 Task: In the  document fostercreativity.odt Share this file with 'softage.5@softage.net' Make a copy of the file 'without changing the auto name' Delete the  copy of the file
Action: Mouse moved to (311, 386)
Screenshot: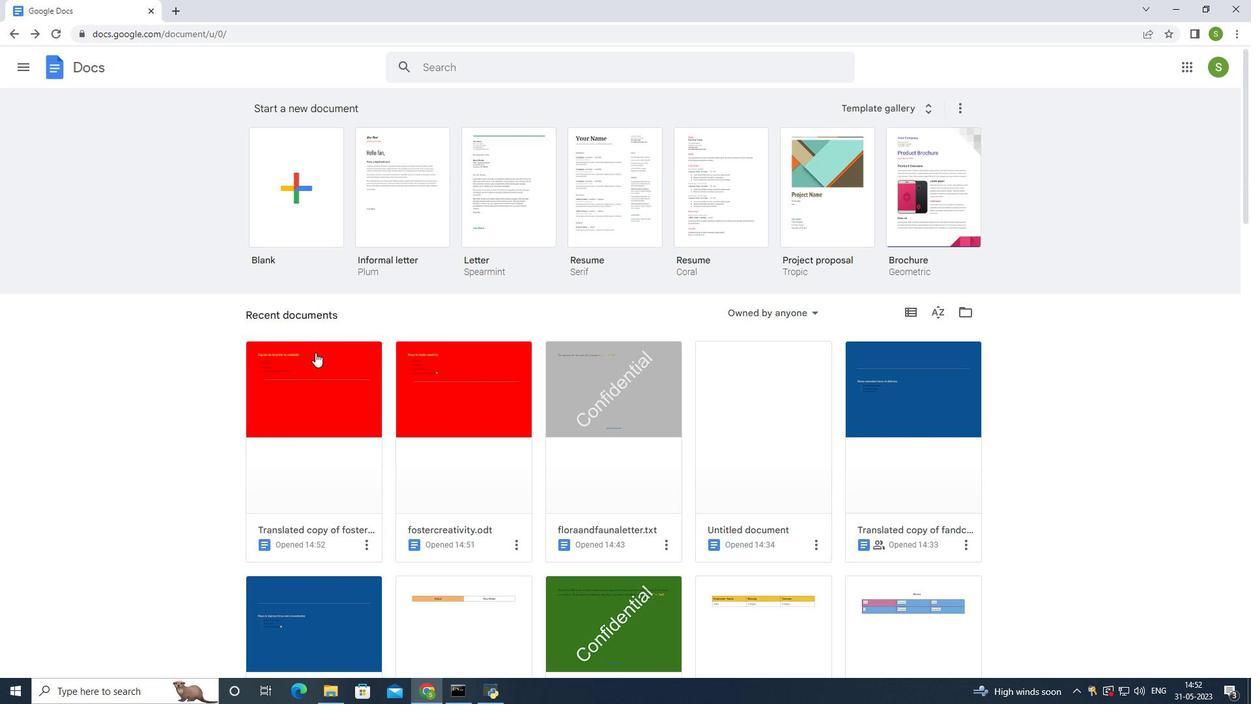 
Action: Mouse pressed left at (311, 386)
Screenshot: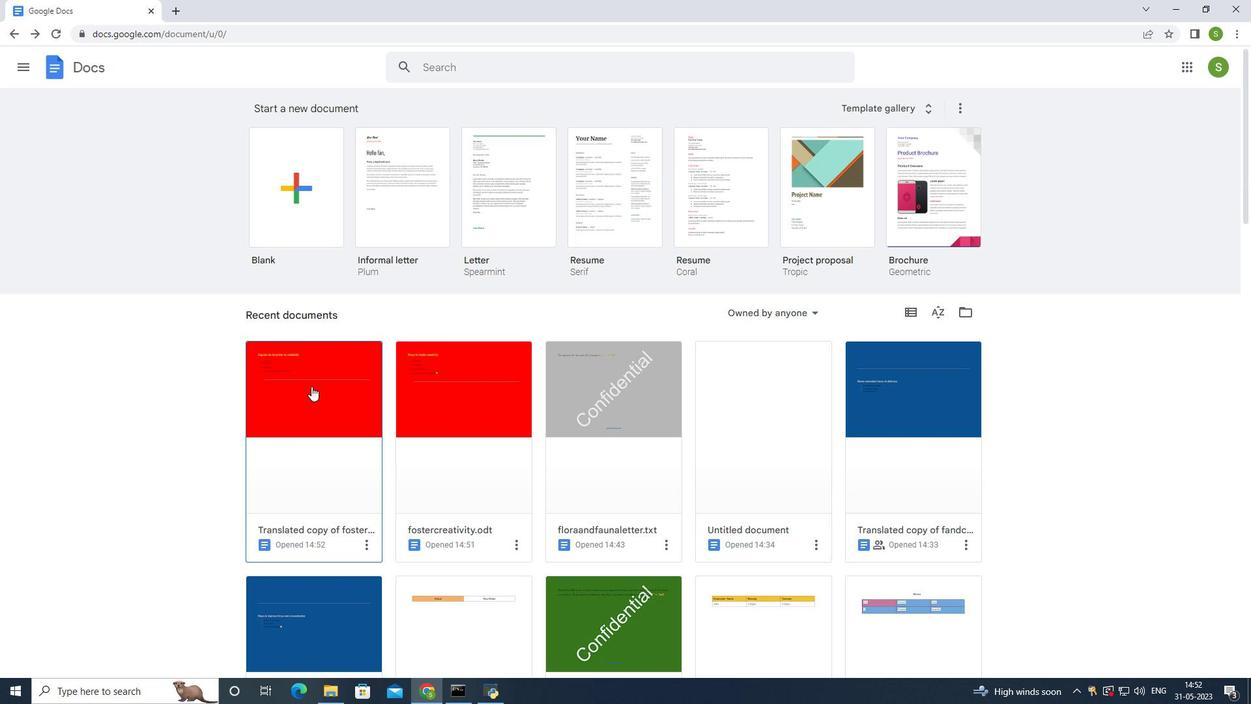 
Action: Mouse moved to (1184, 69)
Screenshot: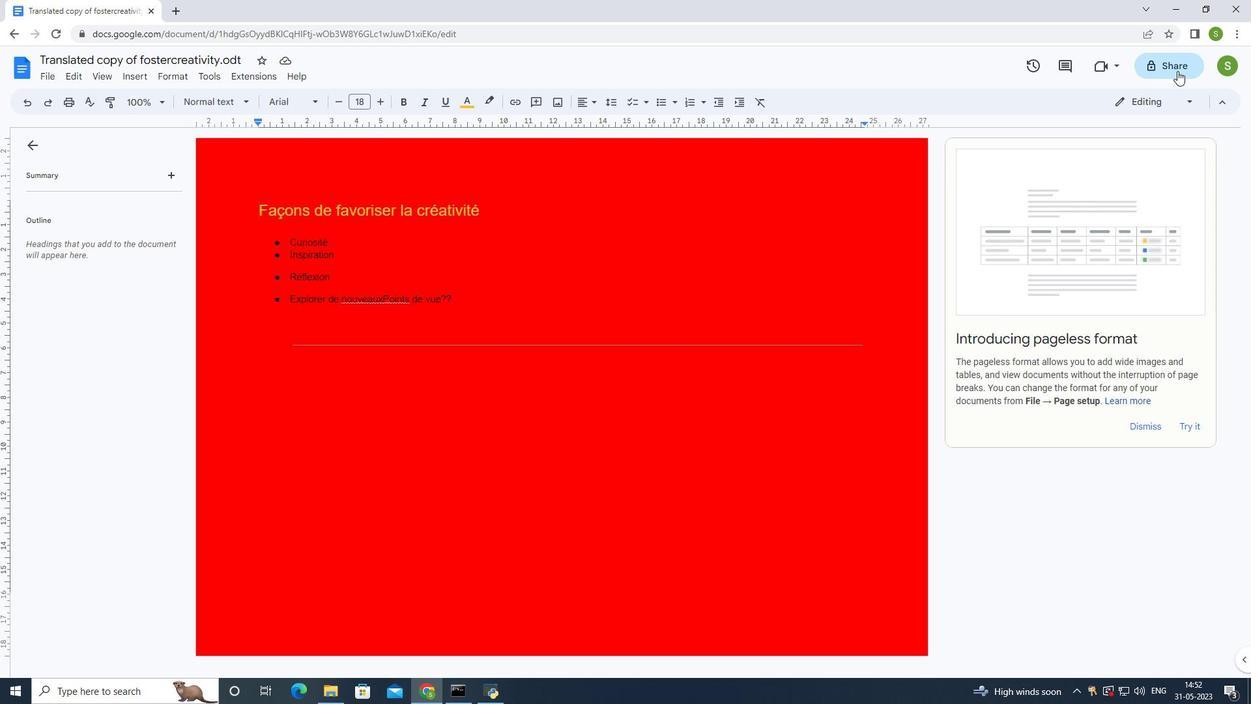 
Action: Mouse pressed left at (1184, 69)
Screenshot: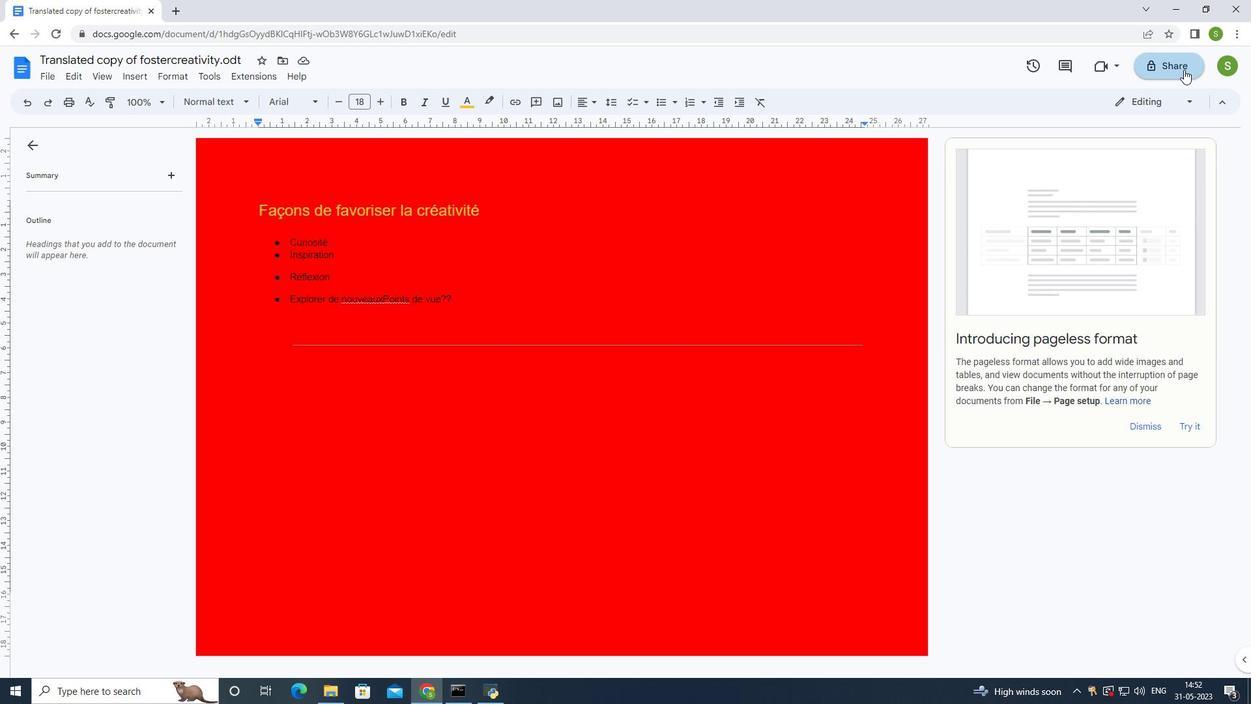 
Action: Mouse moved to (992, 307)
Screenshot: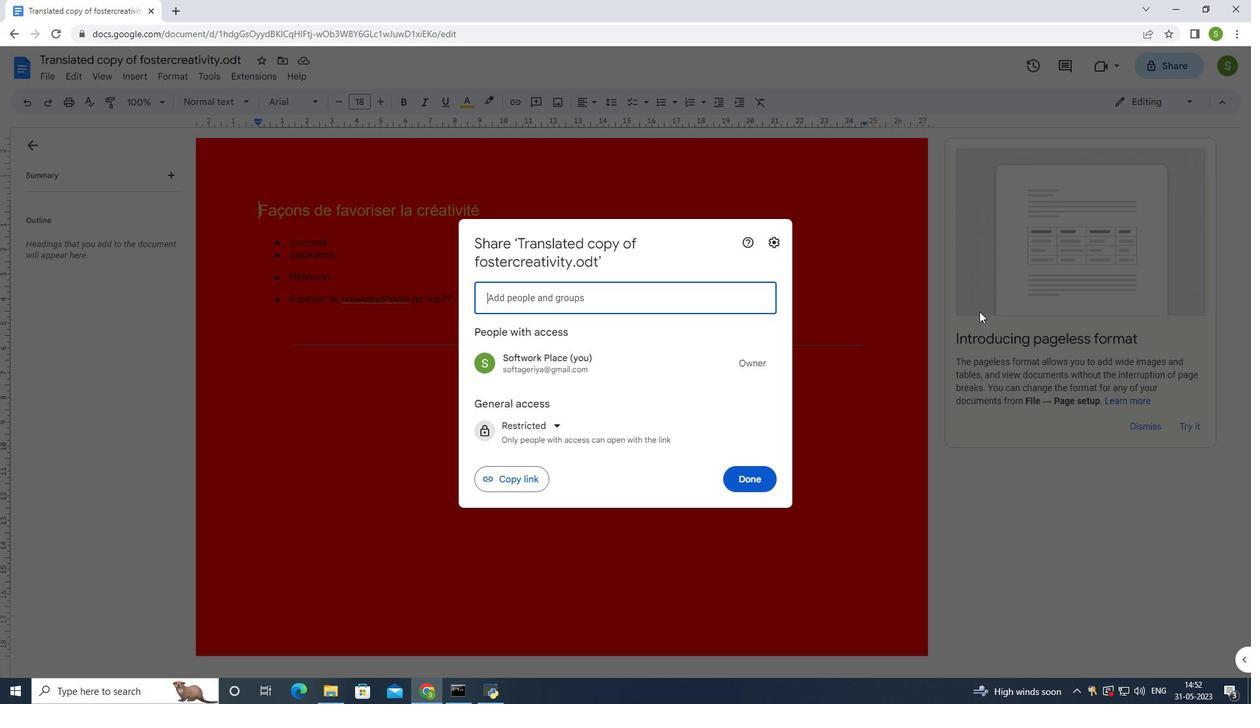 
Action: Key pressed s
Screenshot: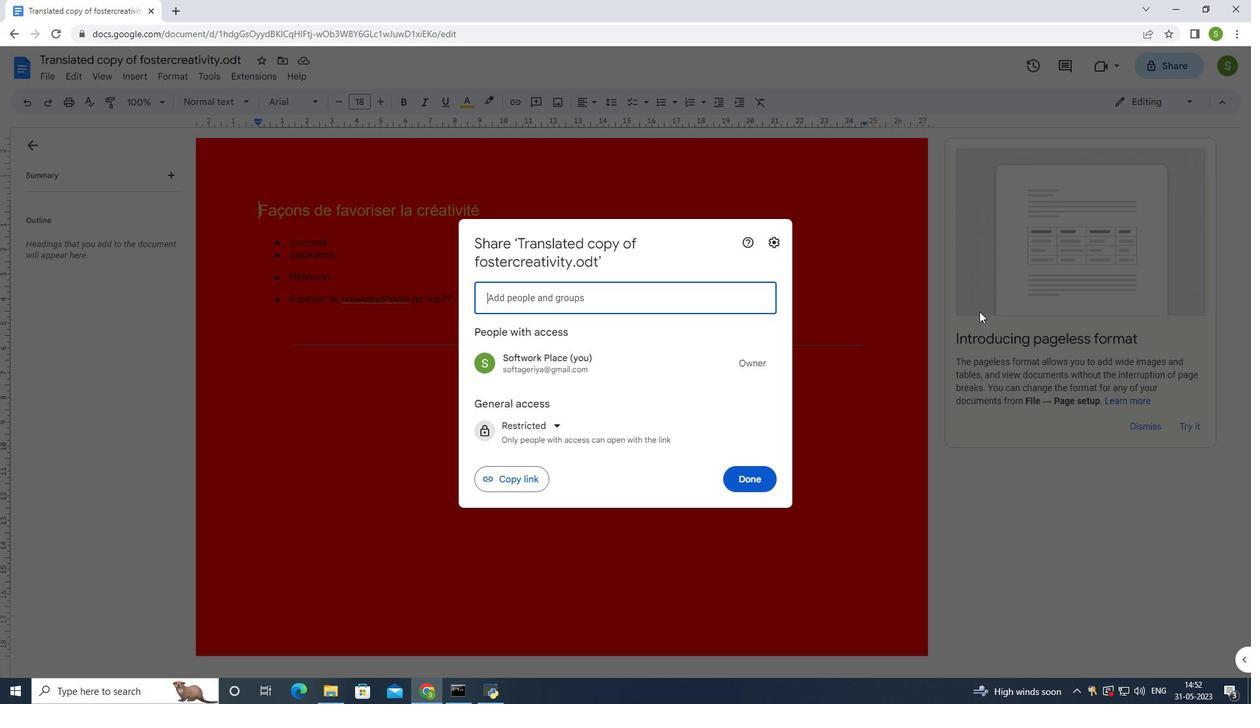
Action: Mouse moved to (1084, 252)
Screenshot: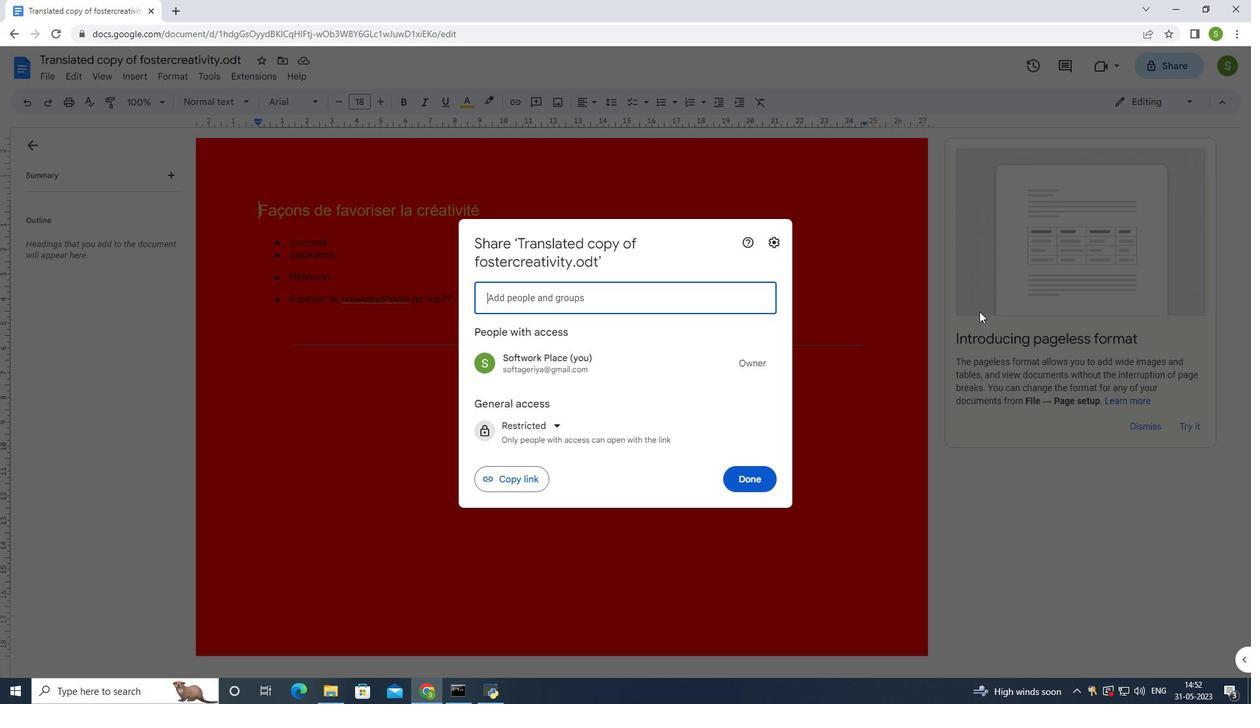
Action: Key pressed oftge
Screenshot: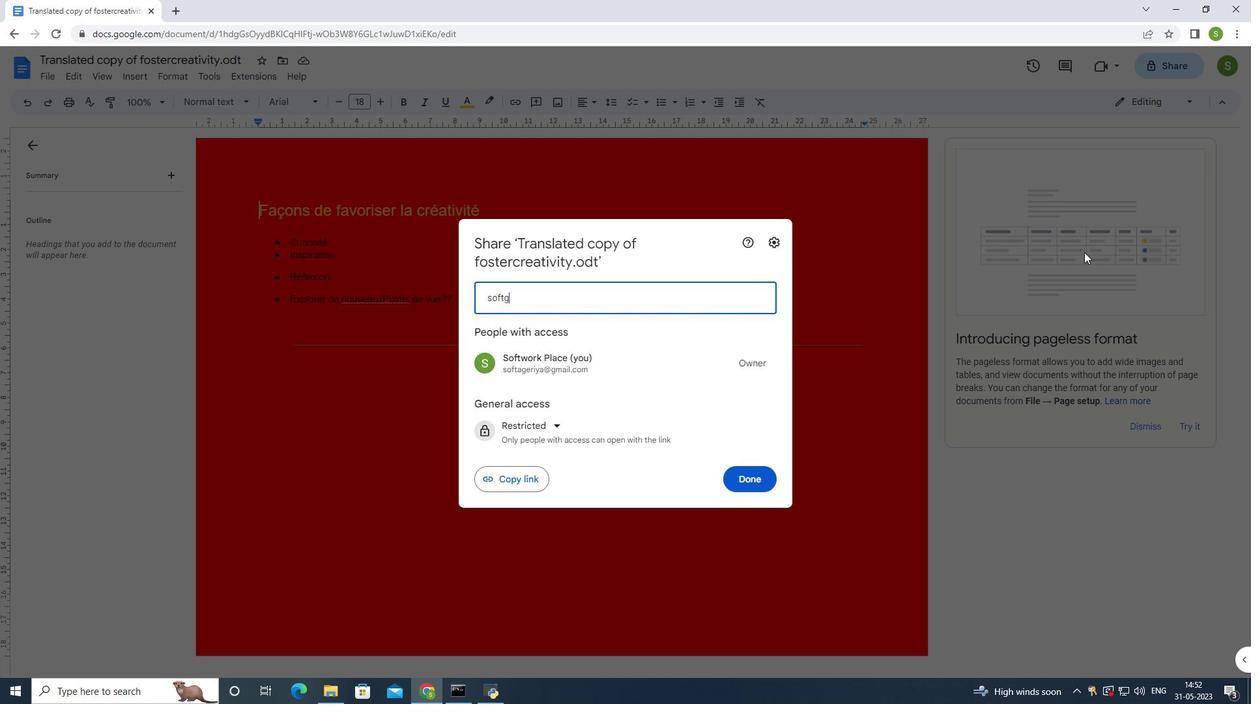 
Action: Mouse moved to (1257, 252)
Screenshot: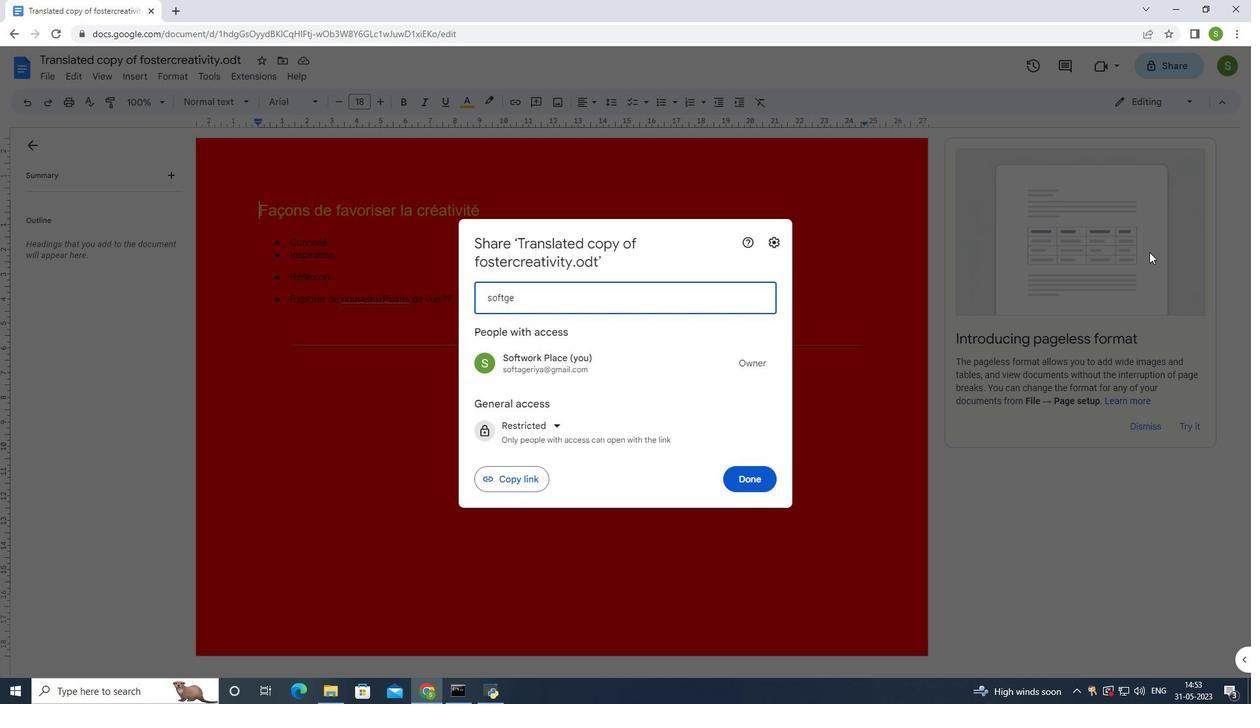 
Action: Key pressed .5<Key.shift>@softage.net
Screenshot: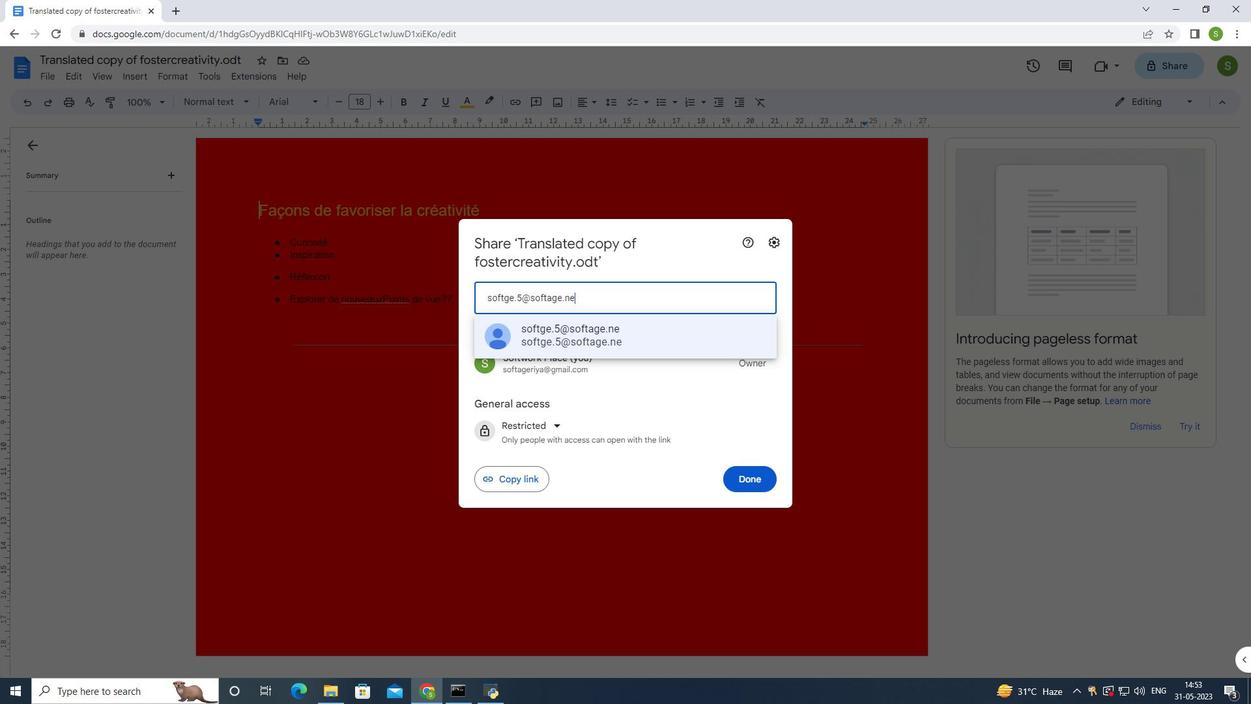 
Action: Mouse moved to (1052, 347)
Screenshot: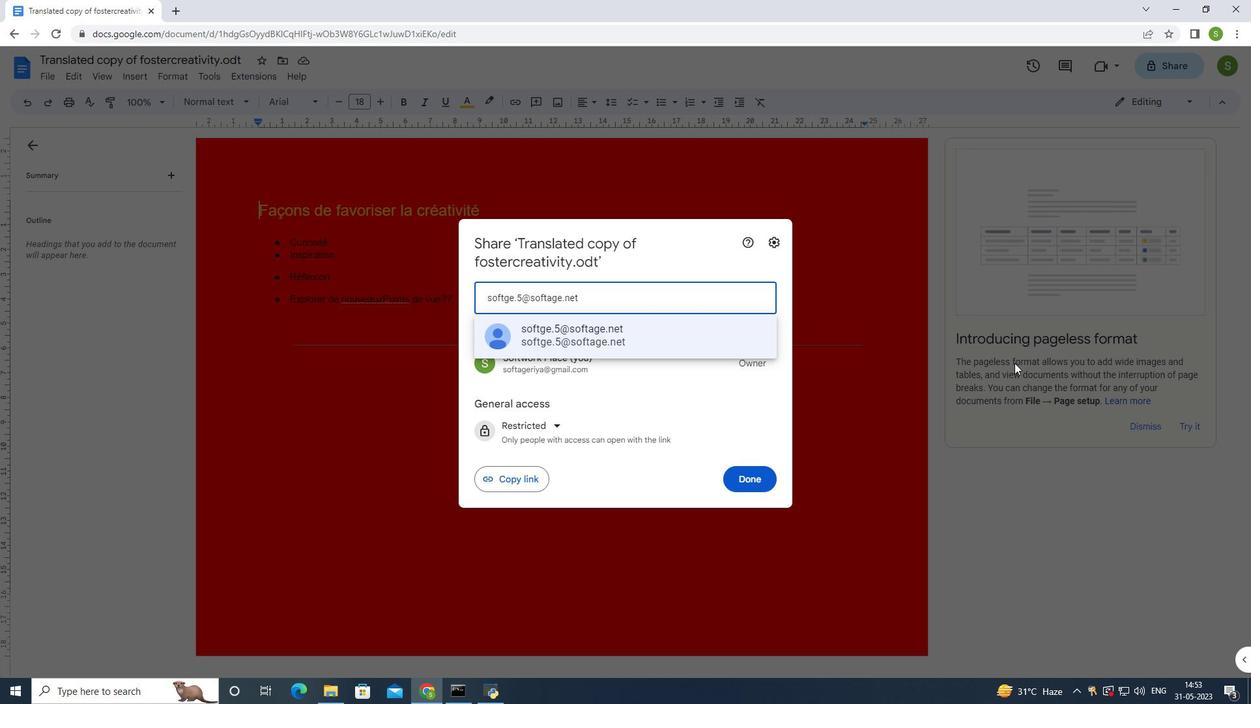 
Action: Key pressed <Key.enter>
Screenshot: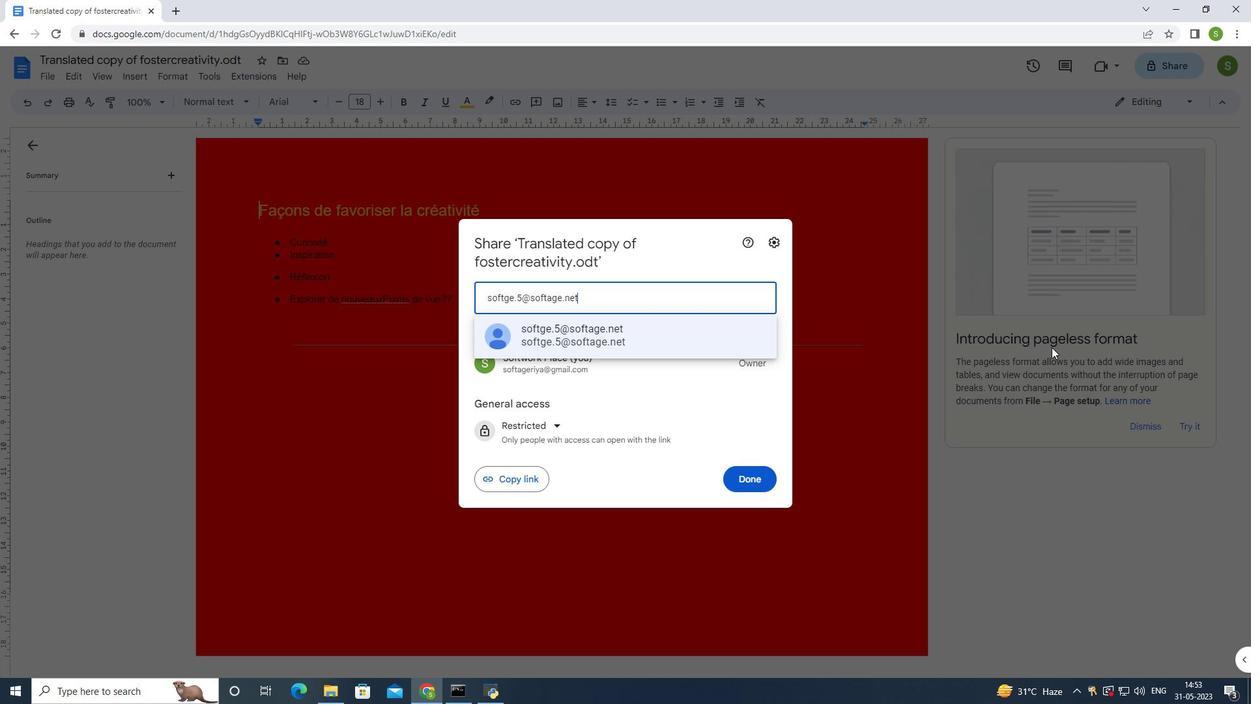 
Action: Mouse moved to (741, 467)
Screenshot: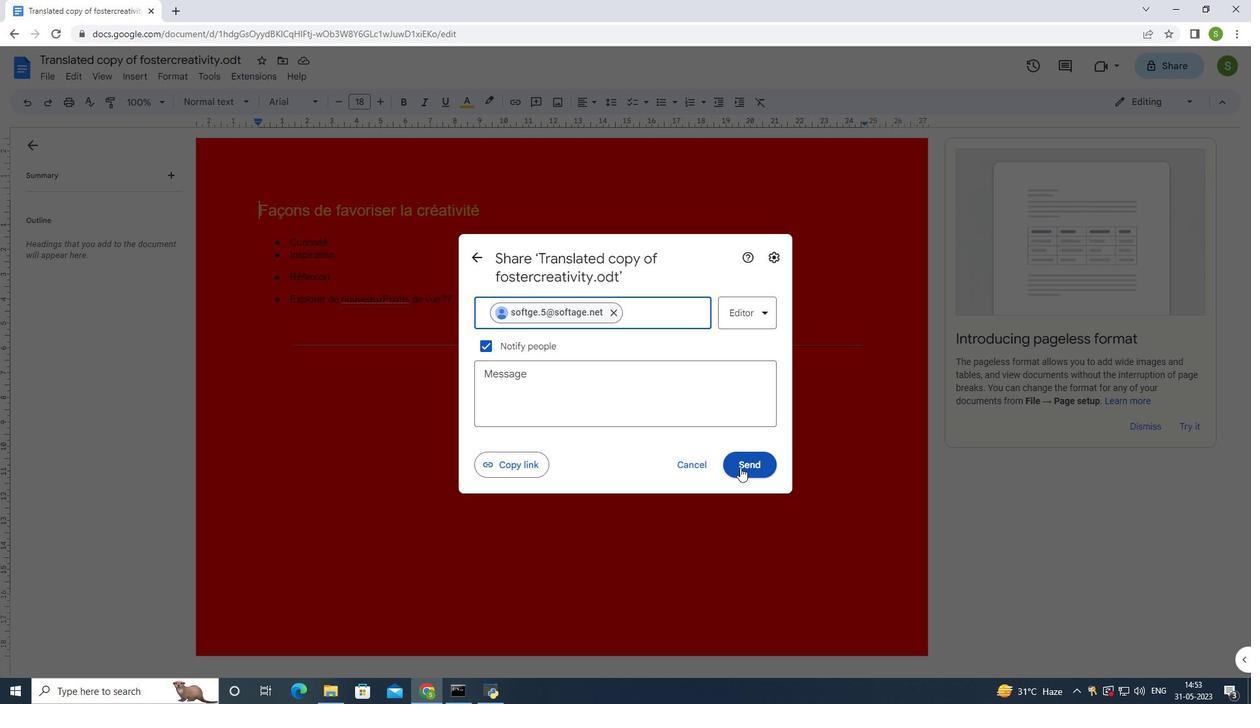 
Action: Mouse pressed left at (741, 467)
Screenshot: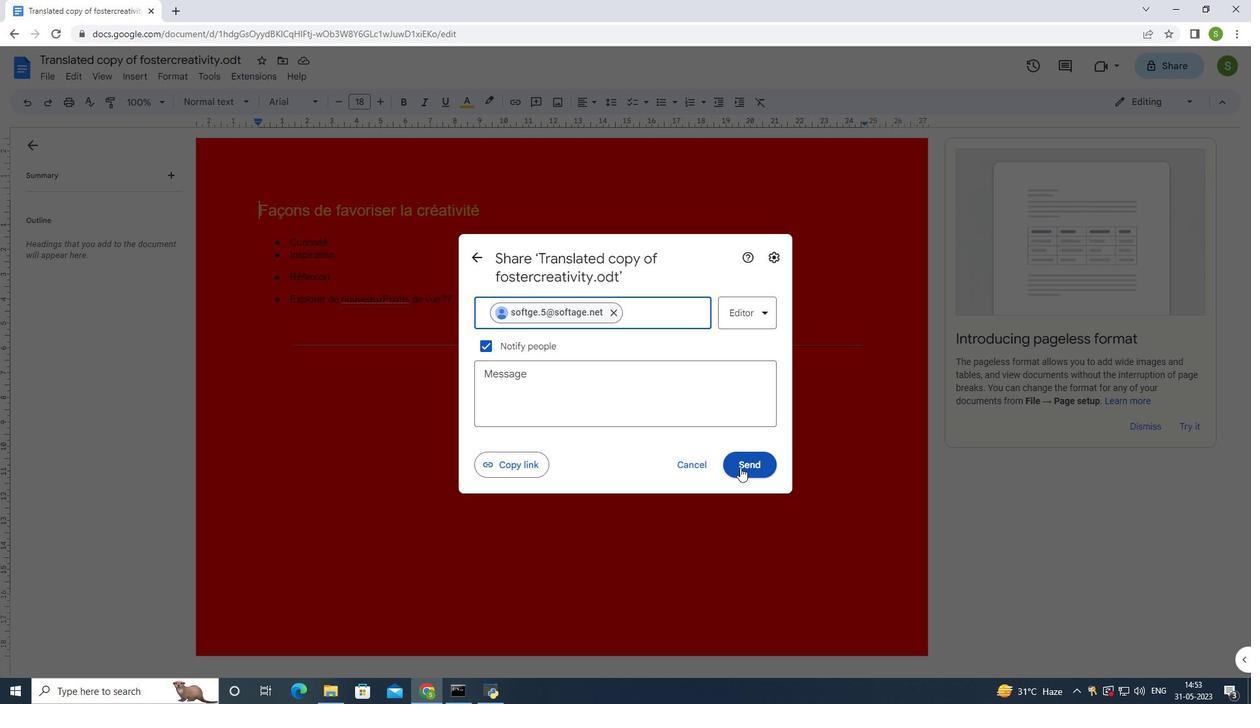 
Action: Mouse moved to (689, 421)
Screenshot: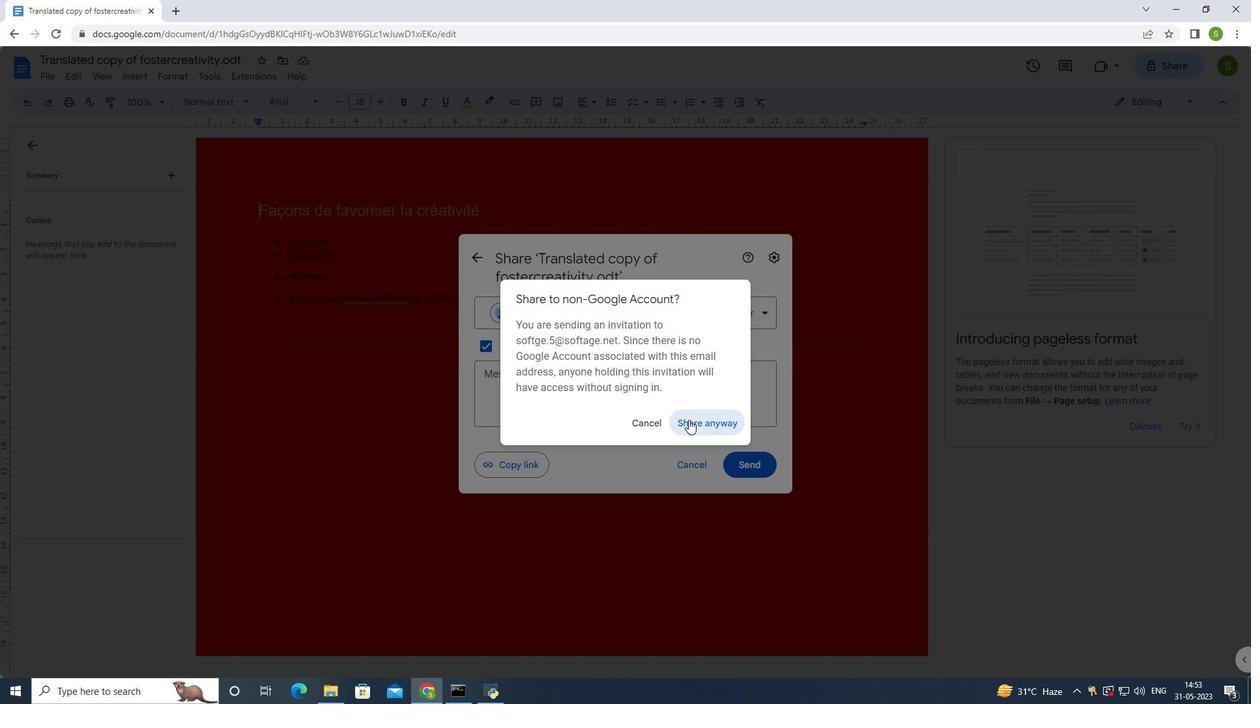 
Action: Mouse pressed left at (689, 421)
Screenshot: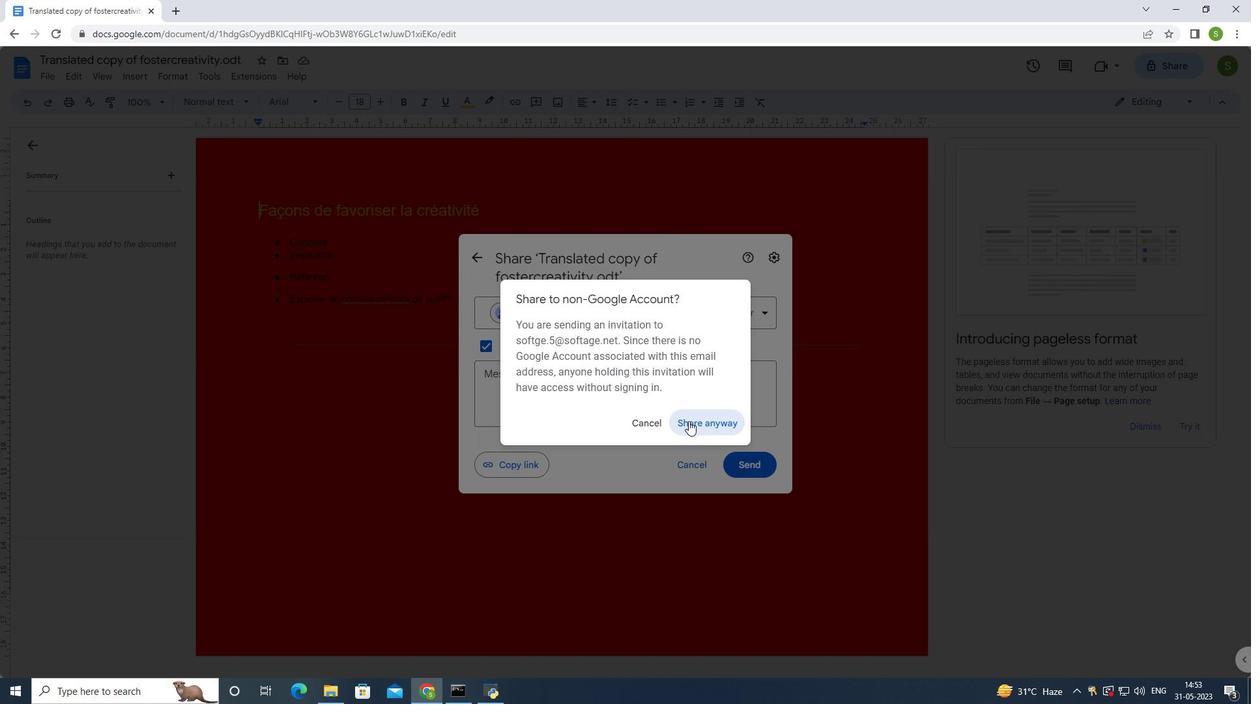 
Action: Mouse moved to (41, 72)
Screenshot: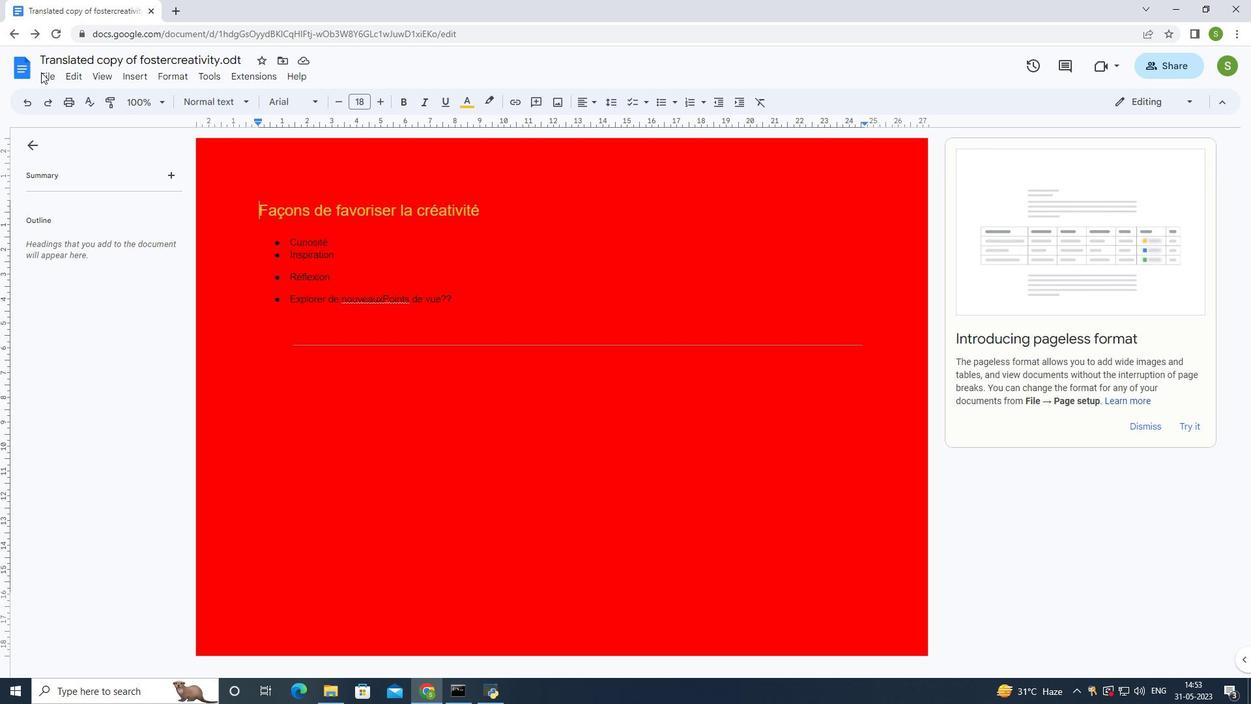 
Action: Mouse pressed left at (41, 72)
Screenshot: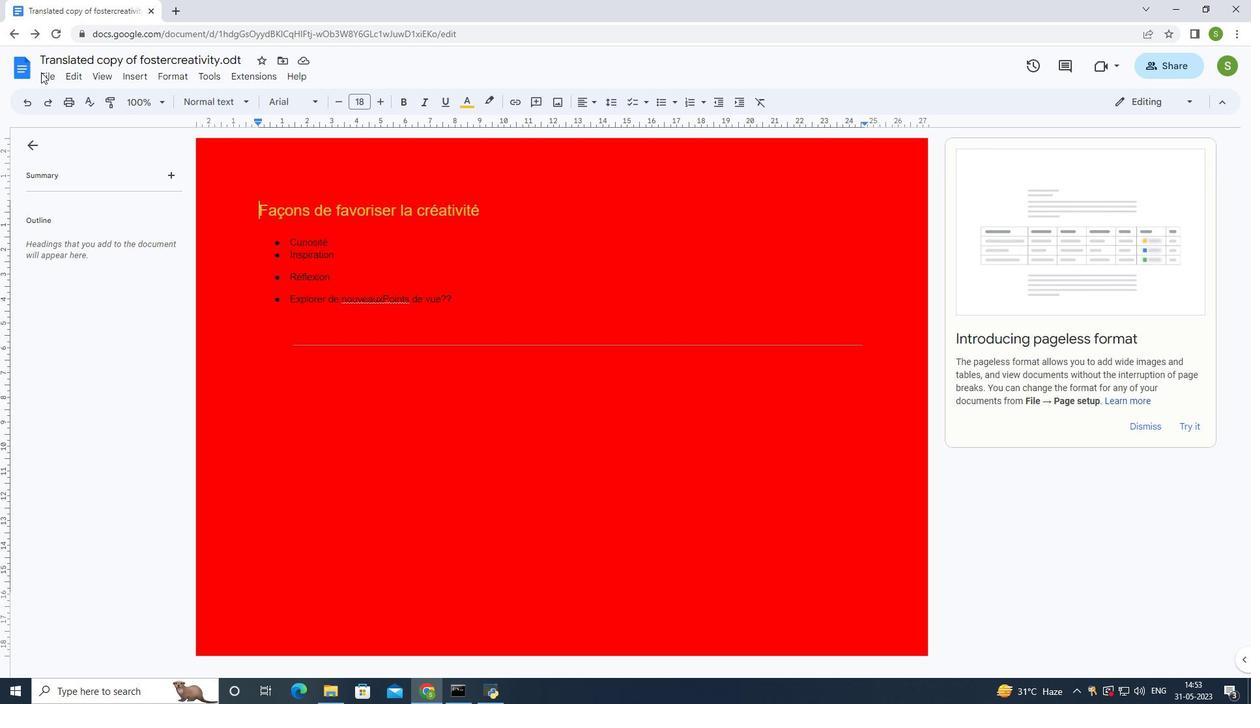 
Action: Mouse moved to (78, 142)
Screenshot: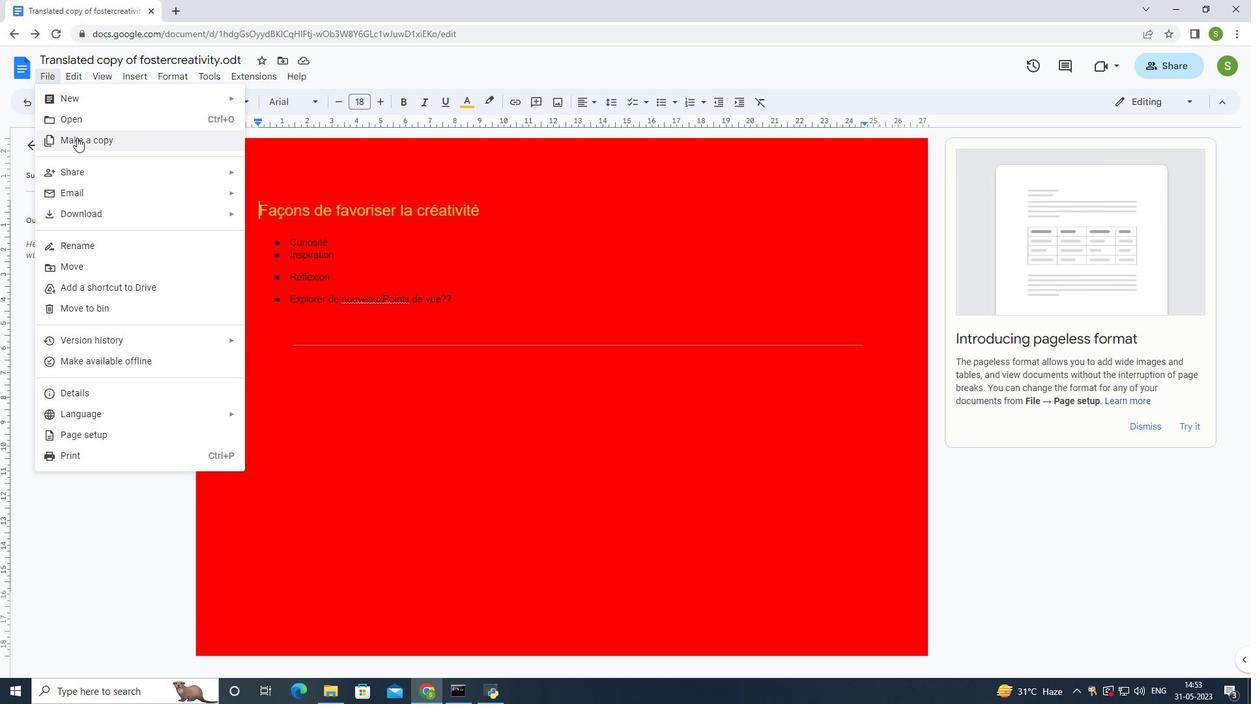 
Action: Mouse pressed left at (78, 142)
Screenshot: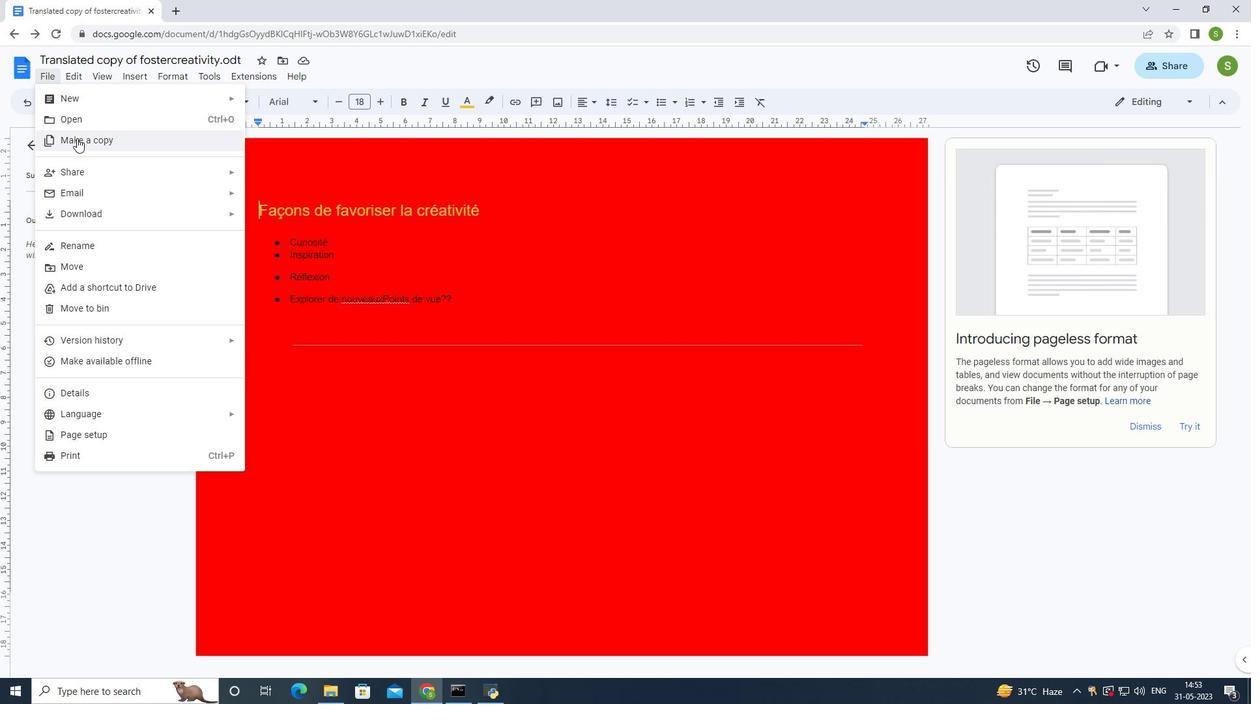 
Action: Mouse moved to (258, 134)
Screenshot: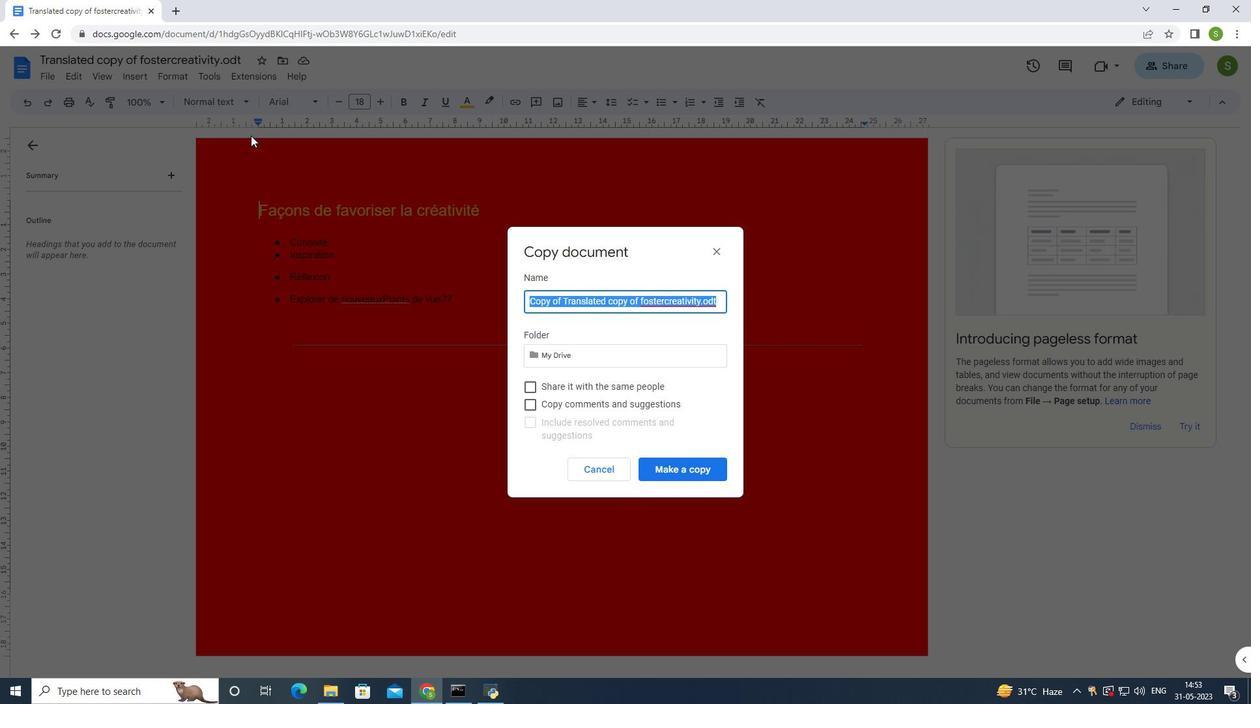 
Action: Key pressed without<Key.space>changing<Key.space>the<Key.space>auto<Key.space>nma<Key.backspace><Key.backspace><Key.backspace>name
Screenshot: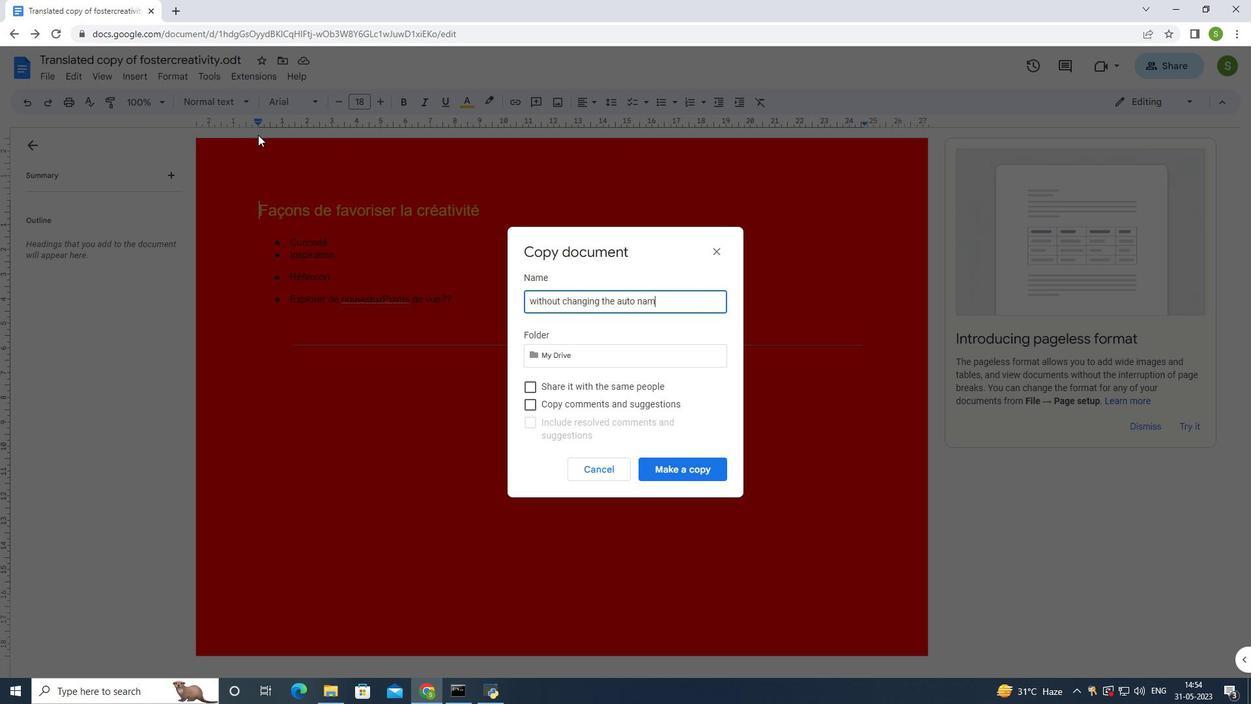 
Action: Mouse moved to (706, 464)
Screenshot: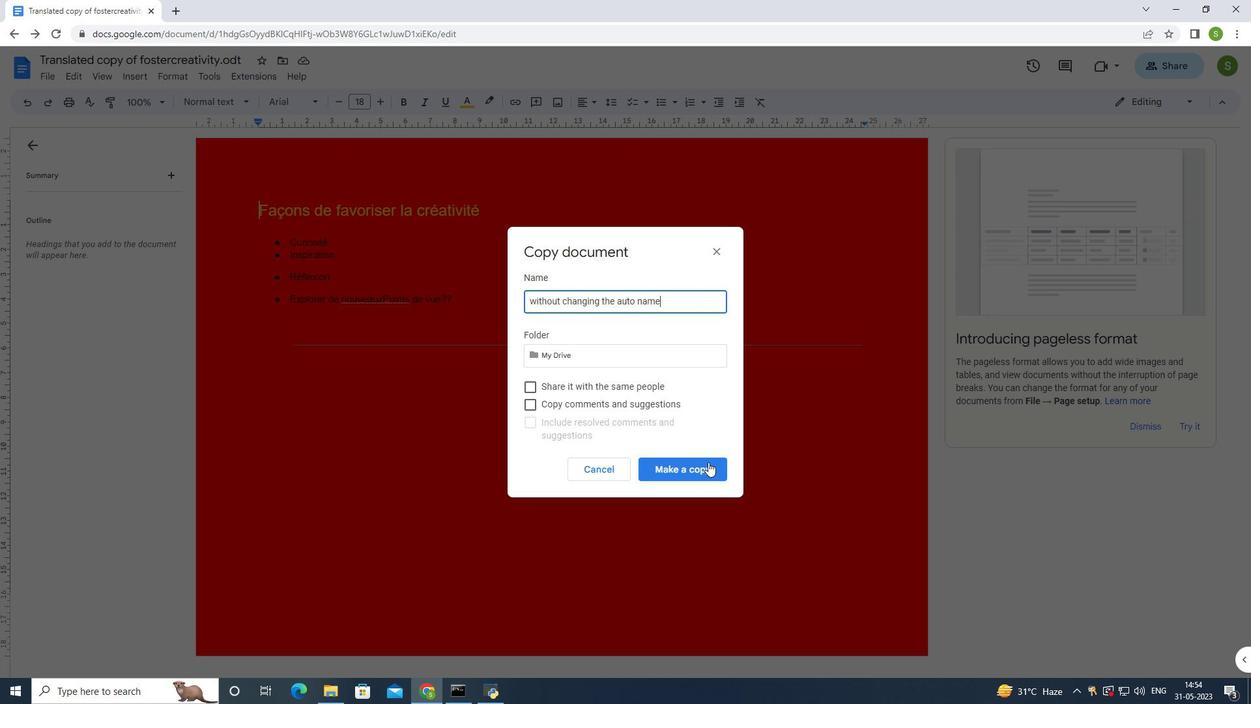 
Action: Mouse pressed left at (706, 464)
Screenshot: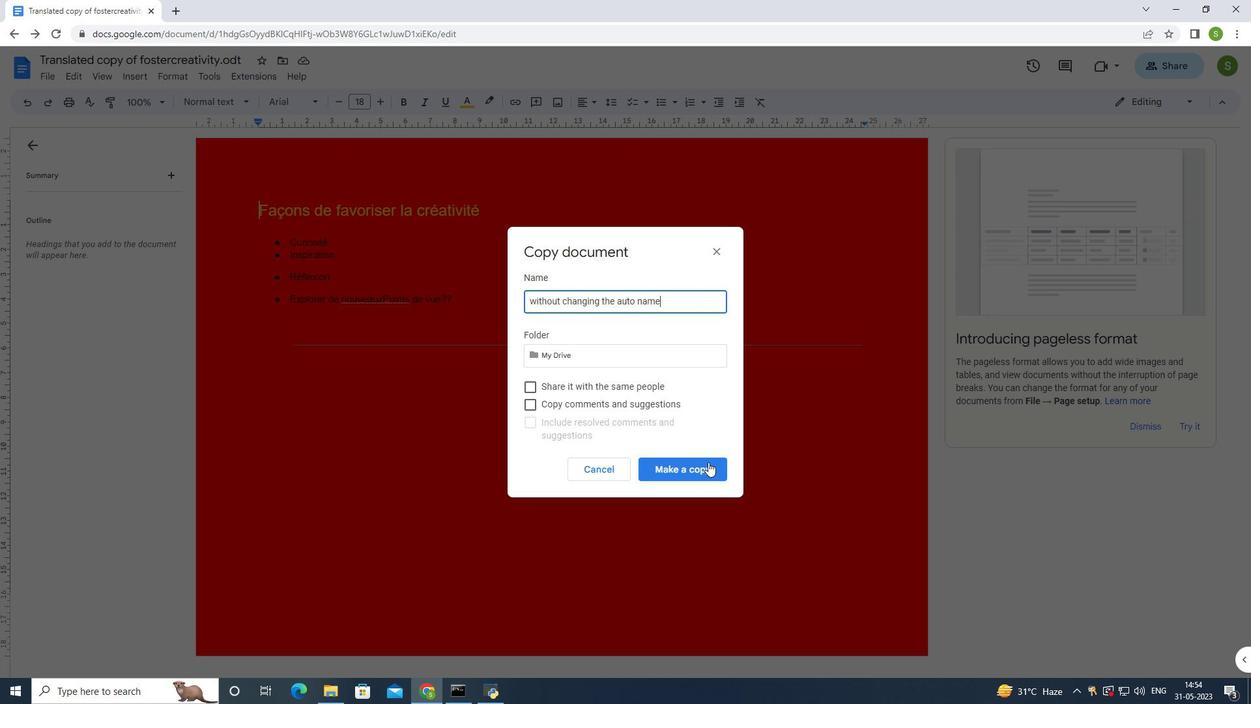 
Action: Mouse moved to (215, 53)
Screenshot: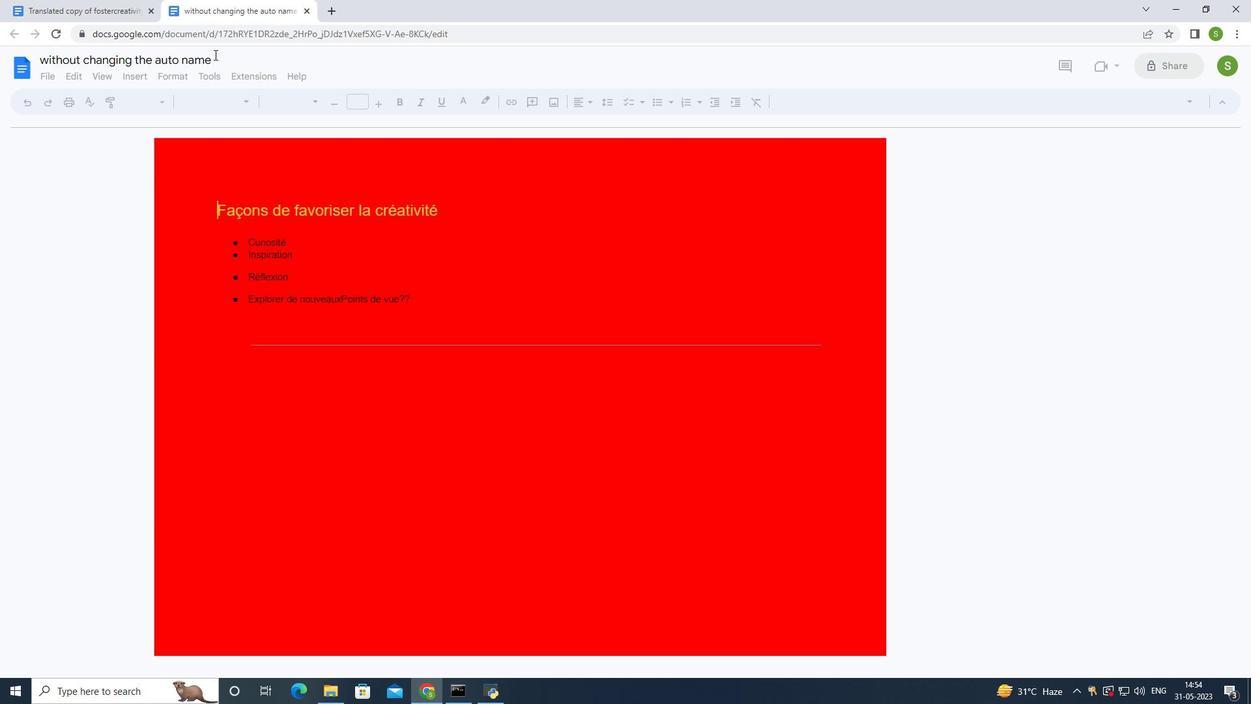 
Action: Mouse pressed left at (215, 53)
Screenshot: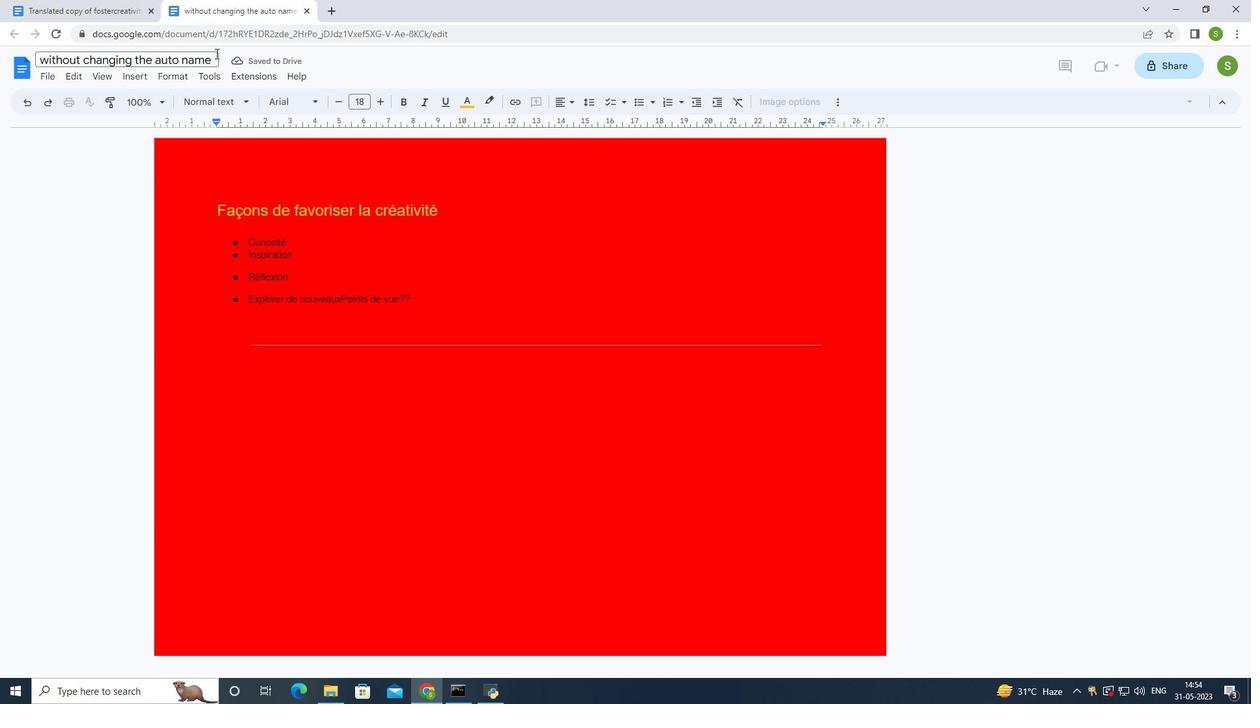 
Action: Mouse moved to (209, 56)
Screenshot: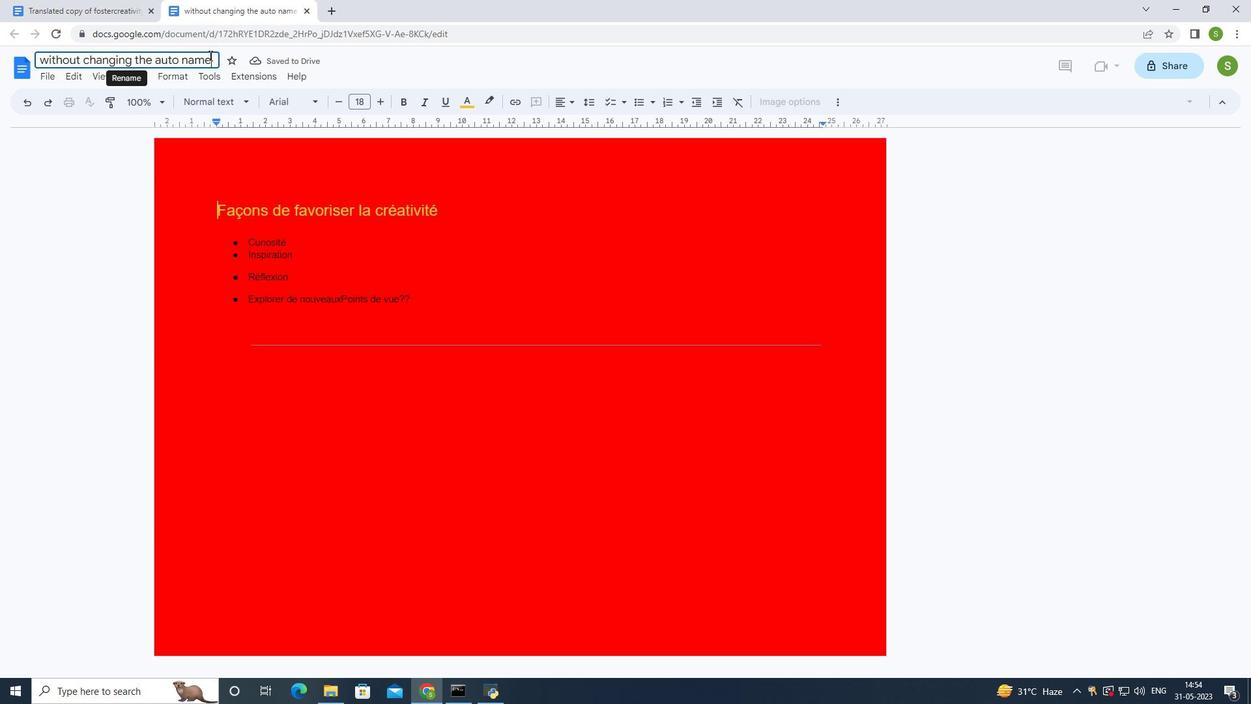 
Action: Mouse pressed right at (209, 56)
Screenshot: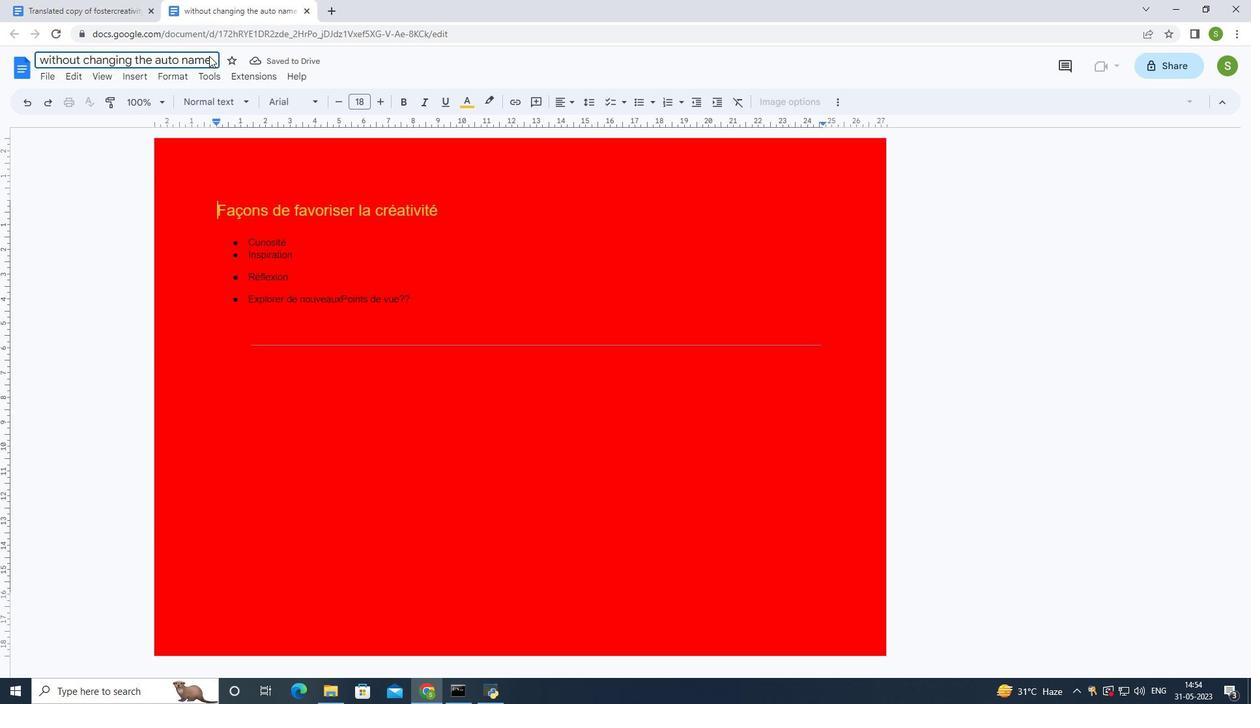 
Action: Mouse moved to (199, 56)
Screenshot: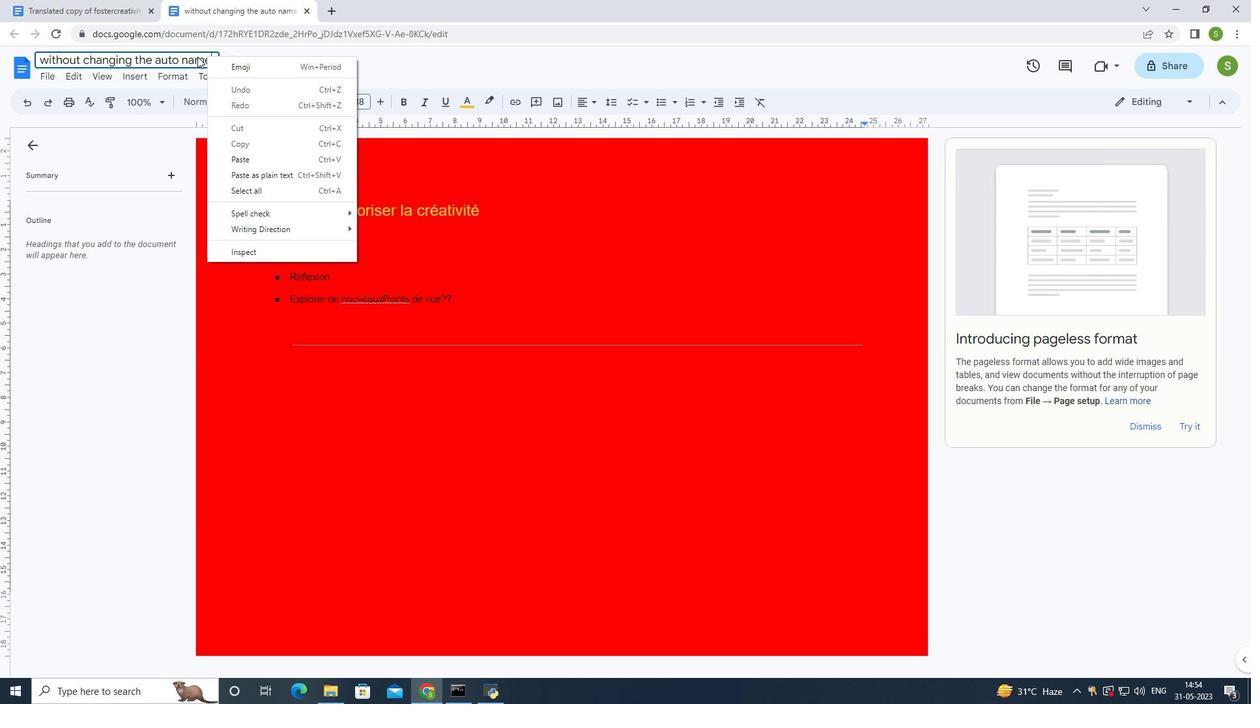 
Action: Mouse pressed left at (199, 56)
Screenshot: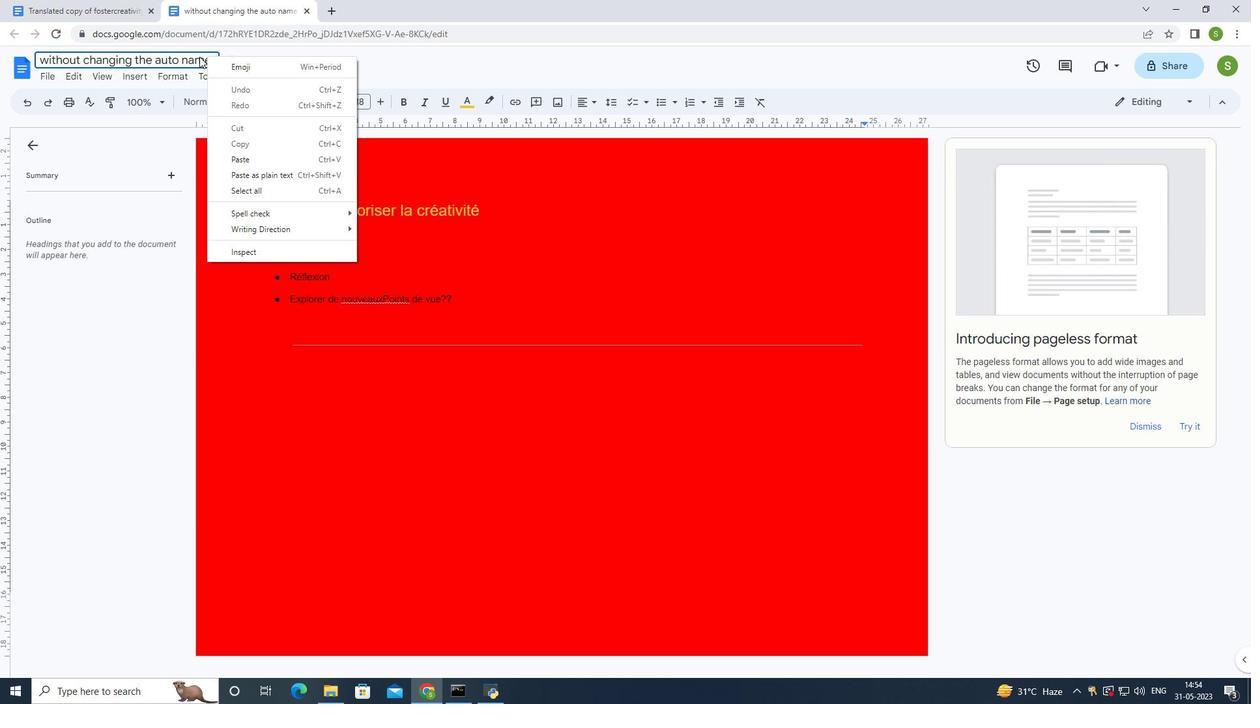 
Action: Mouse moved to (210, 61)
Screenshot: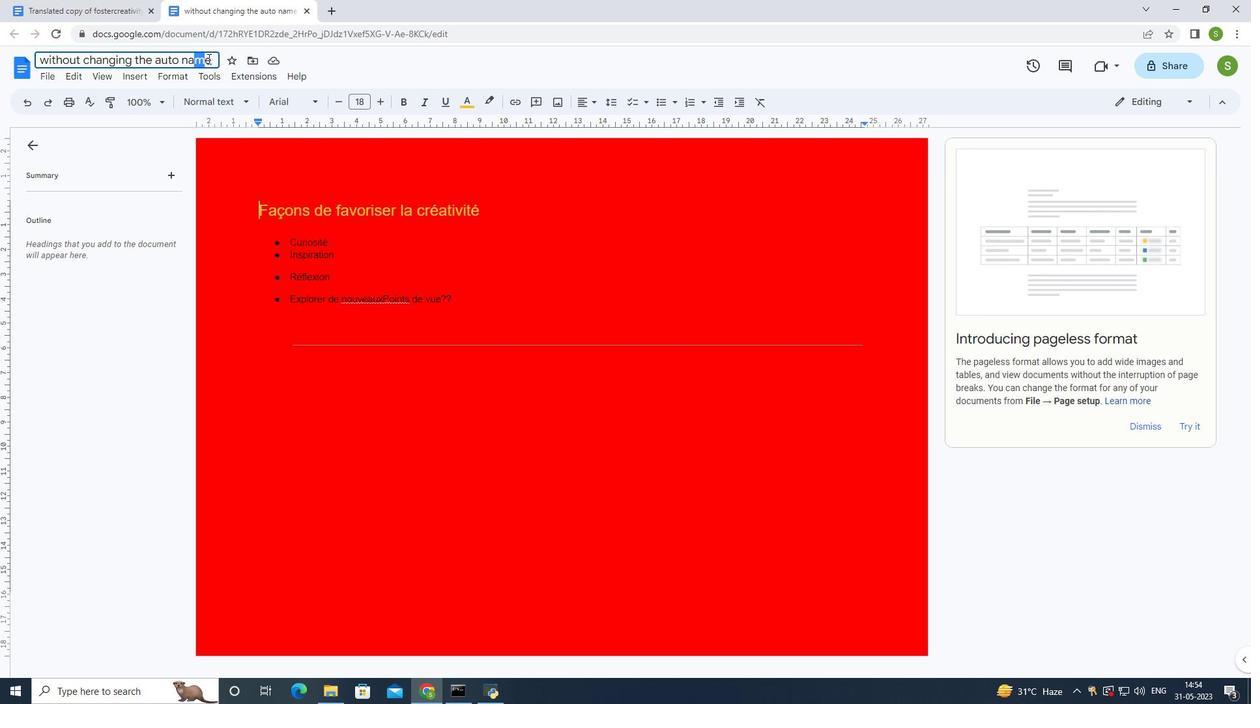 
Action: Mouse pressed left at (210, 61)
Screenshot: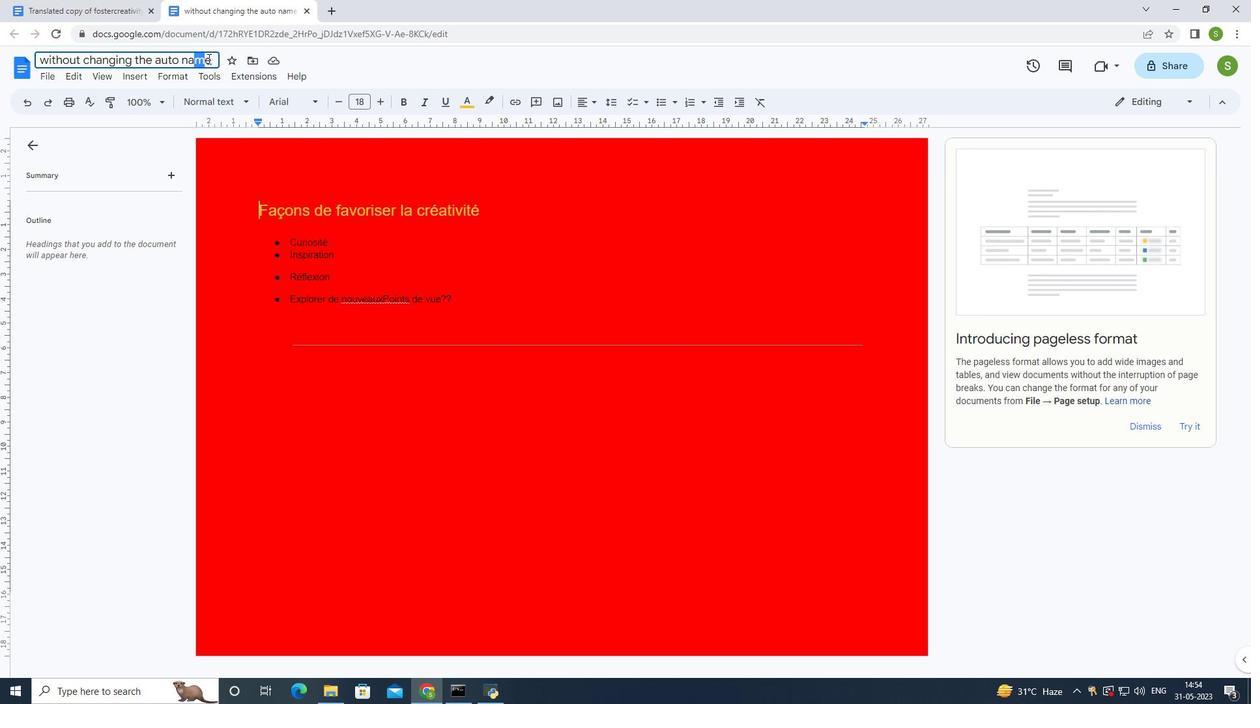 
Action: Mouse moved to (211, 61)
Screenshot: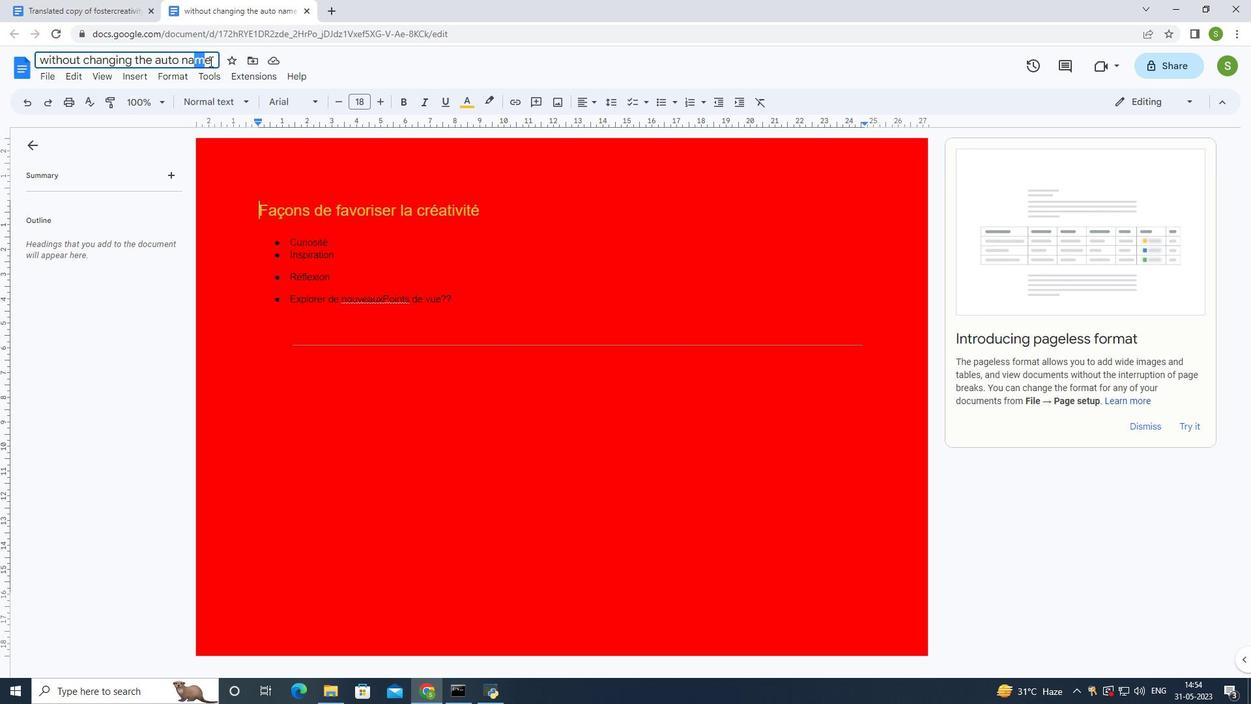 
Action: Mouse pressed left at (211, 61)
Screenshot: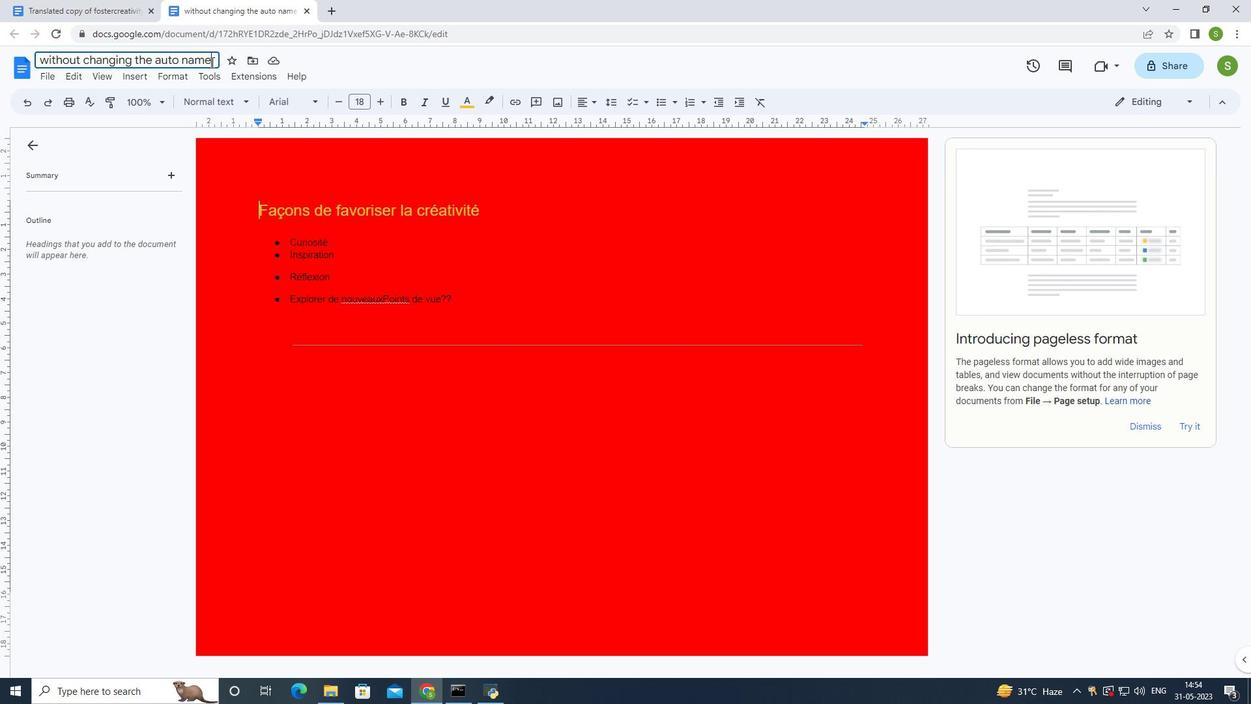 
Action: Mouse moved to (95, 56)
Screenshot: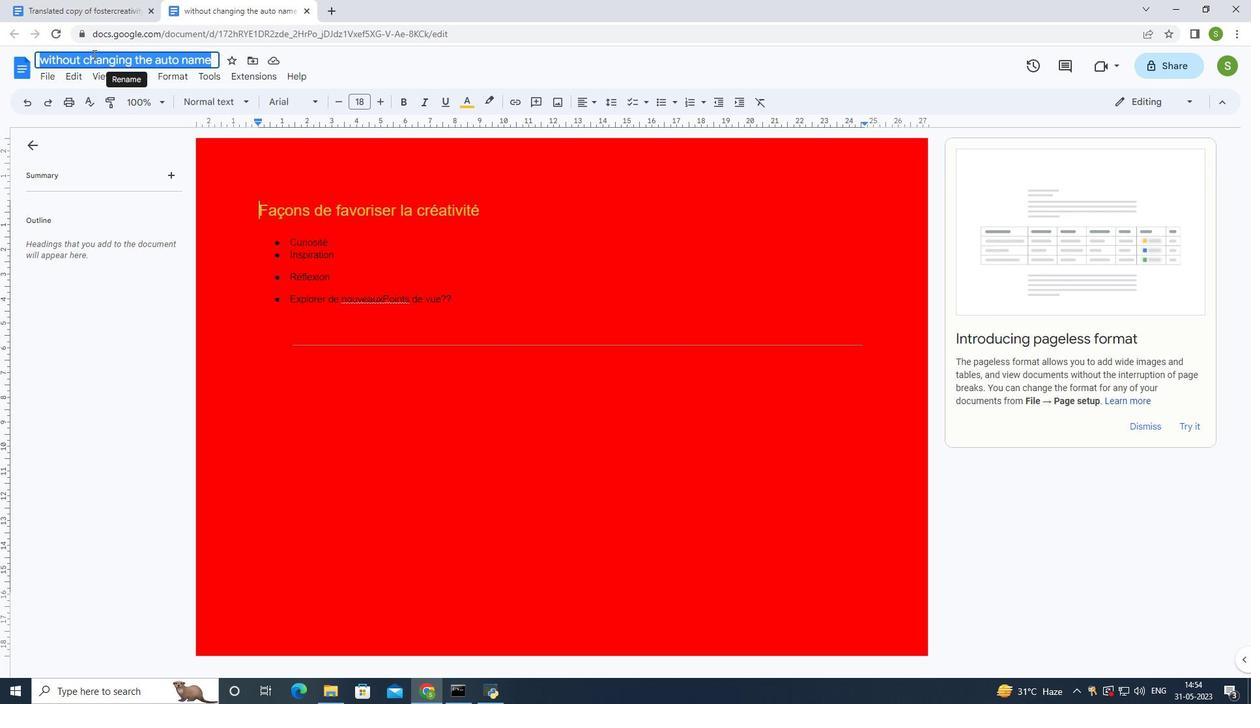 
Action: Mouse pressed right at (95, 56)
Screenshot: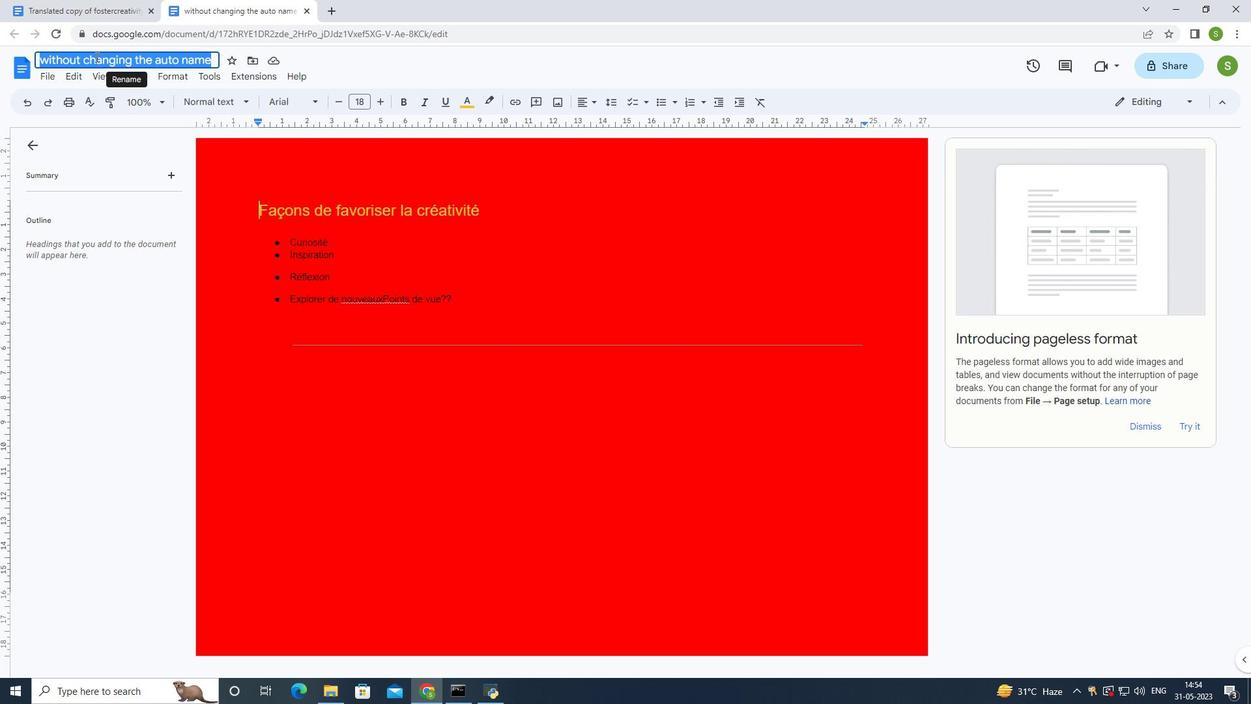 
Action: Mouse moved to (286, 95)
Screenshot: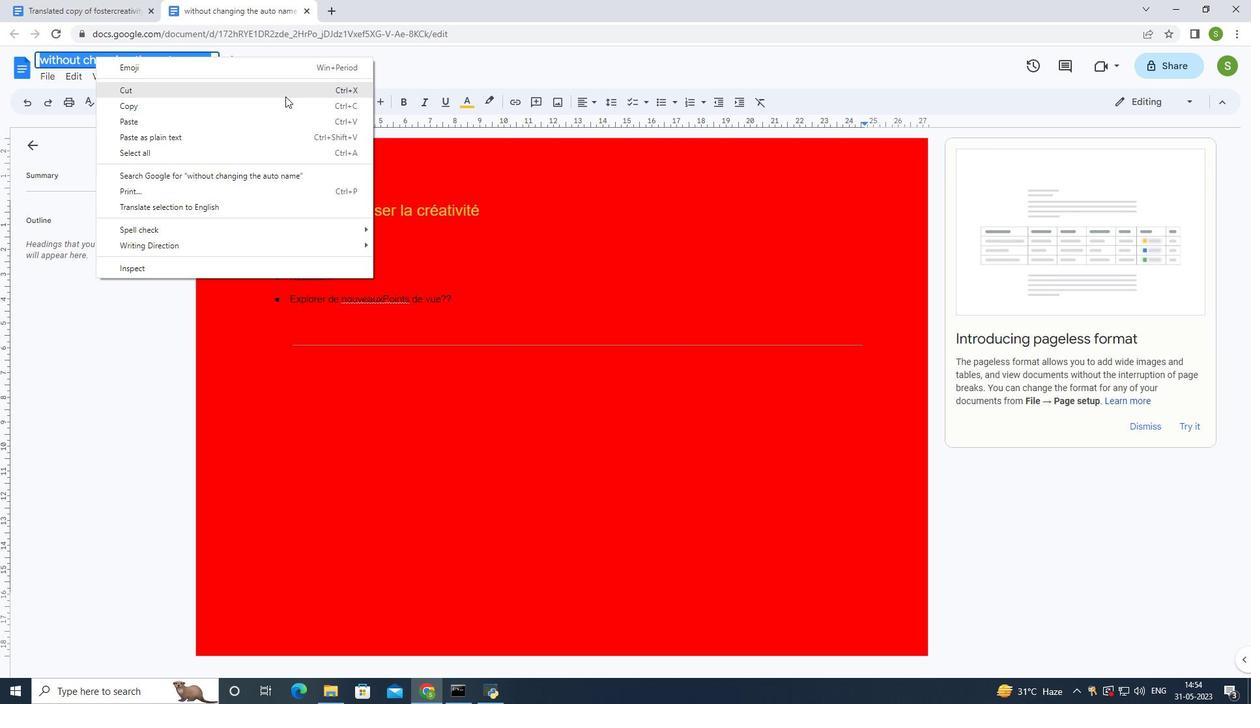 
Action: Mouse pressed left at (286, 95)
Screenshot: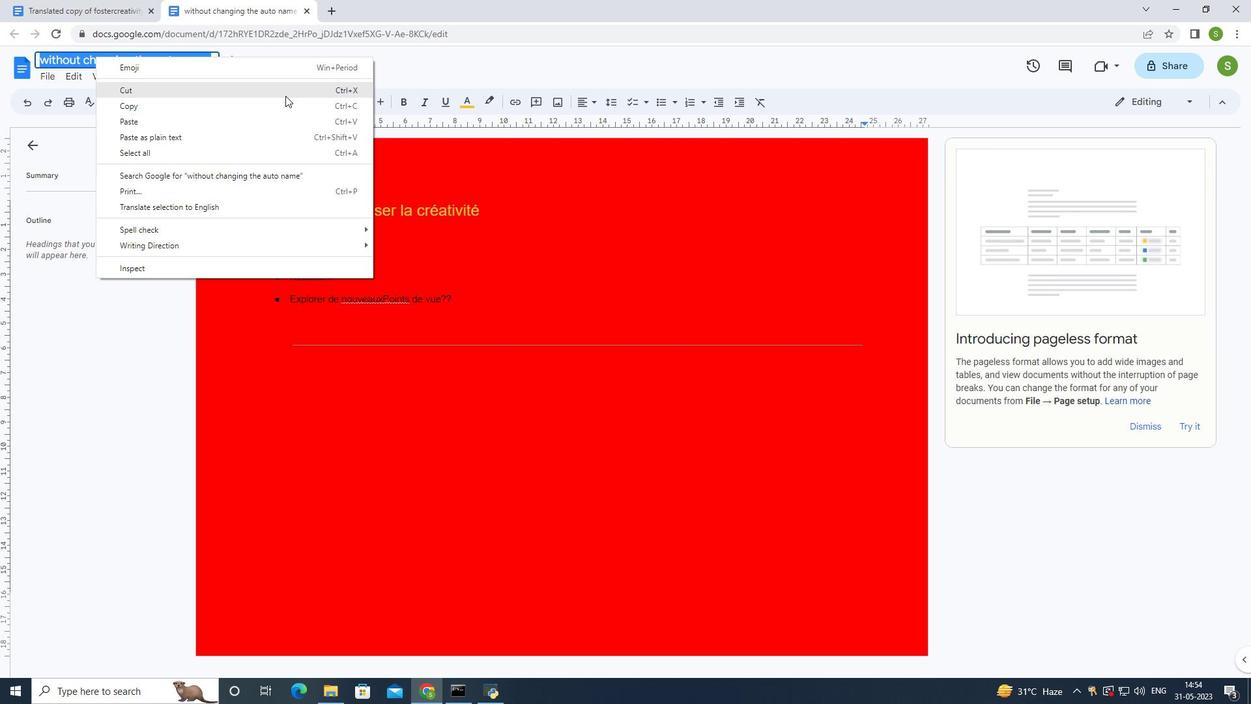 
Action: Mouse moved to (725, 172)
Screenshot: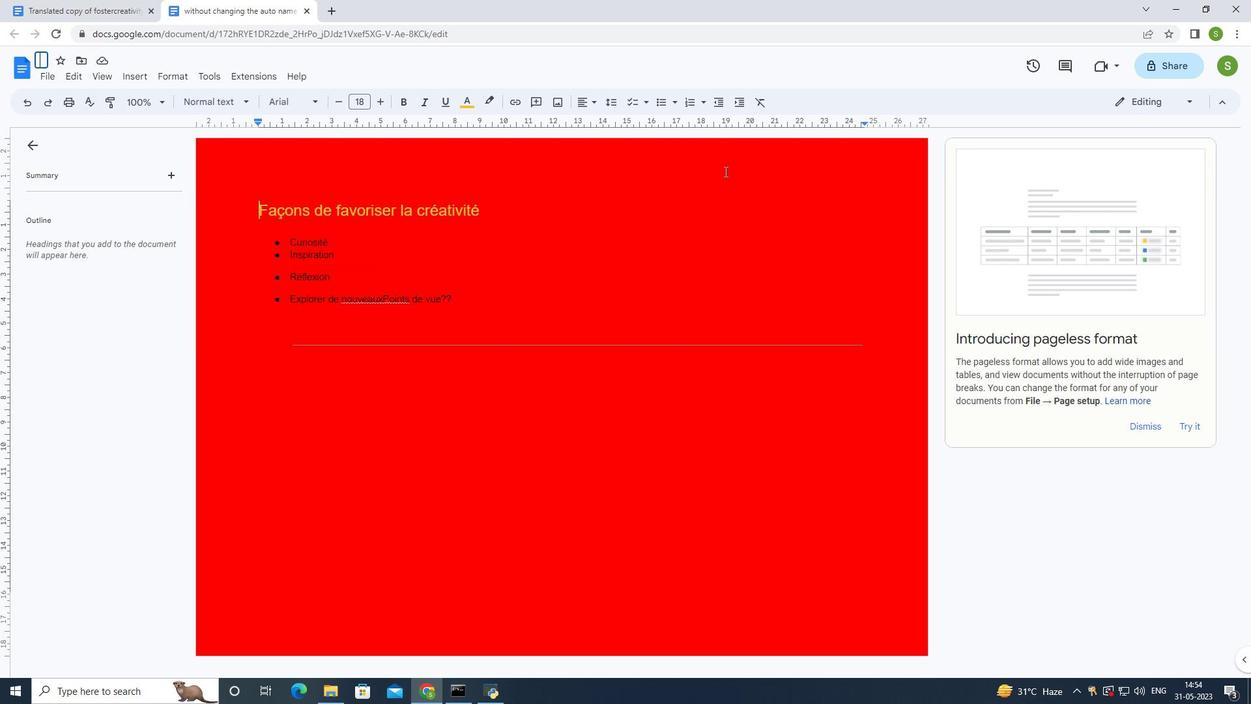 
